 Task: Send an email with the signature Kourtney Adams with the subject Request for feedback on a joint venture proposal and the message I would like to schedule a project status update call. from softage.3@softage.net to softage.6@softage.net with an attached audio file Phone_recording.mp3 and move the email from Sent Items to the folder Procurement
Action: Mouse moved to (91, 151)
Screenshot: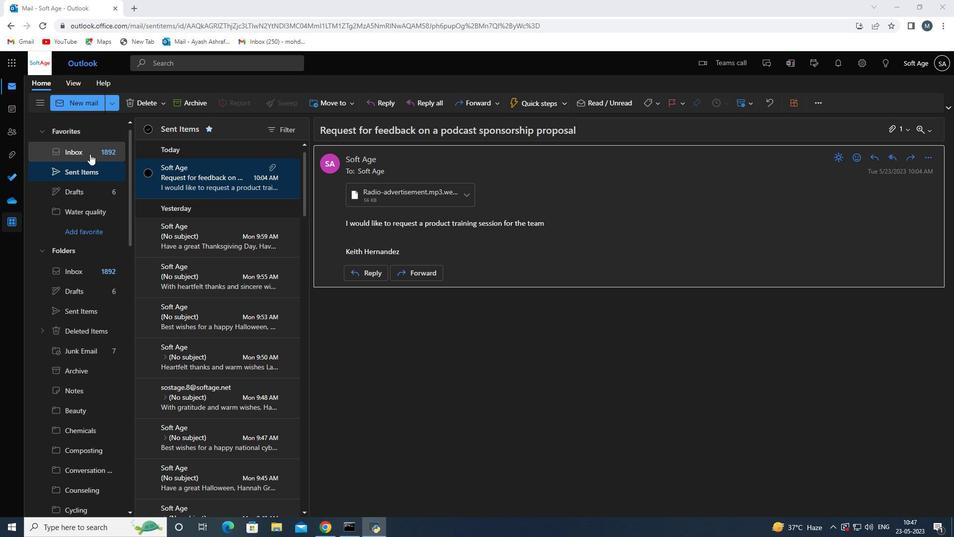 
Action: Mouse pressed left at (91, 151)
Screenshot: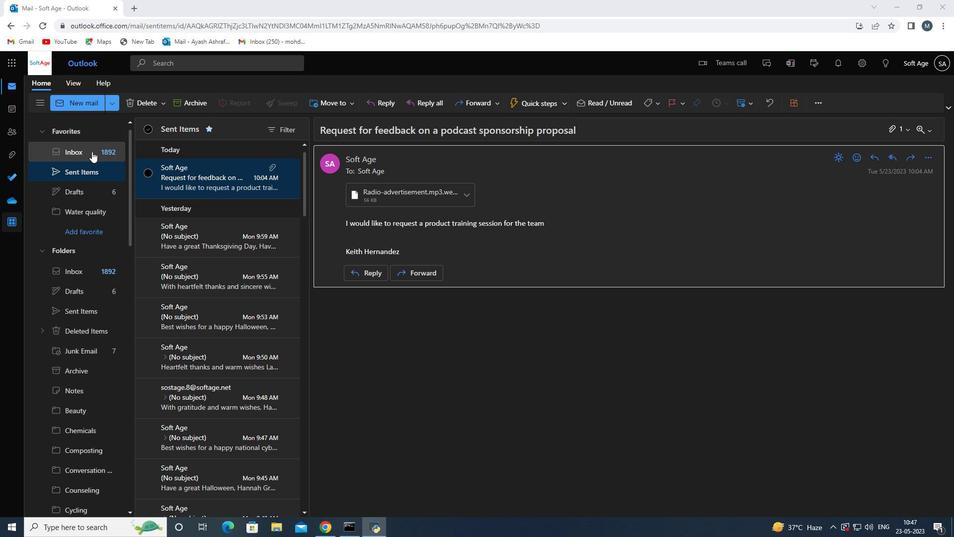 
Action: Mouse moved to (252, 296)
Screenshot: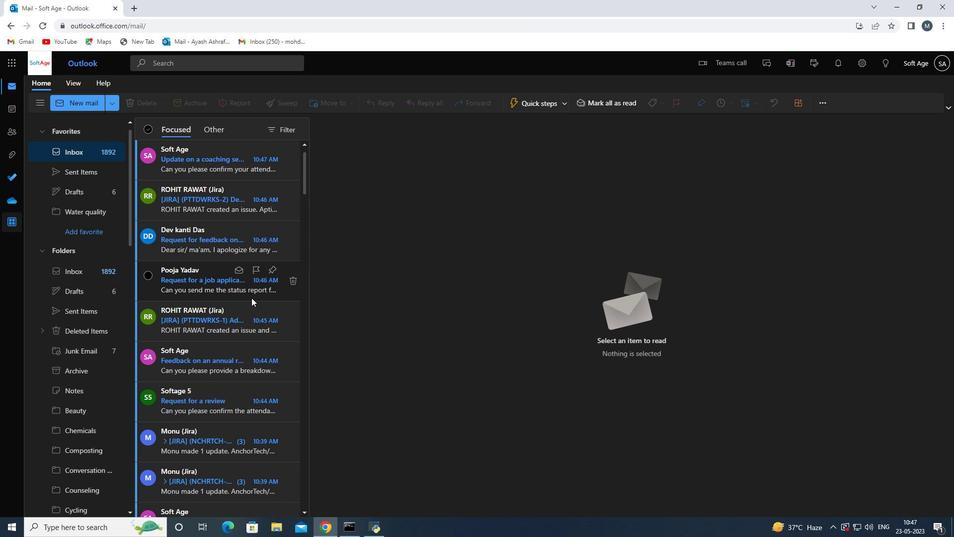 
Action: Mouse scrolled (252, 297) with delta (0, 0)
Screenshot: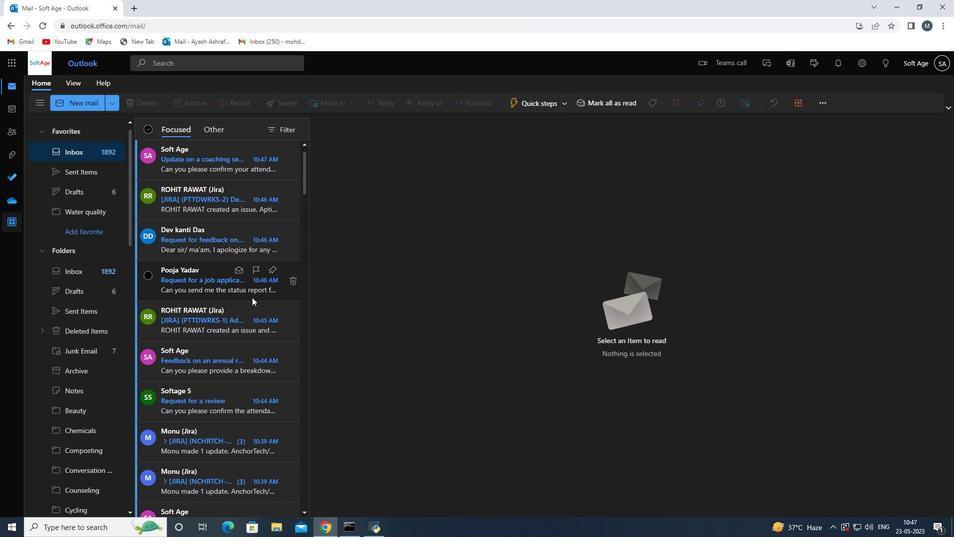 
Action: Mouse scrolled (252, 297) with delta (0, 0)
Screenshot: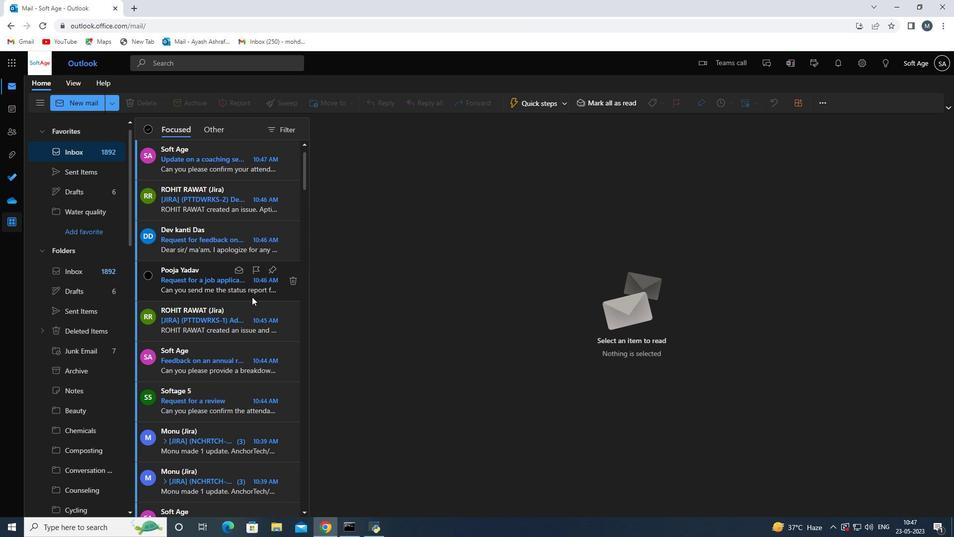 
Action: Mouse scrolled (252, 297) with delta (0, 0)
Screenshot: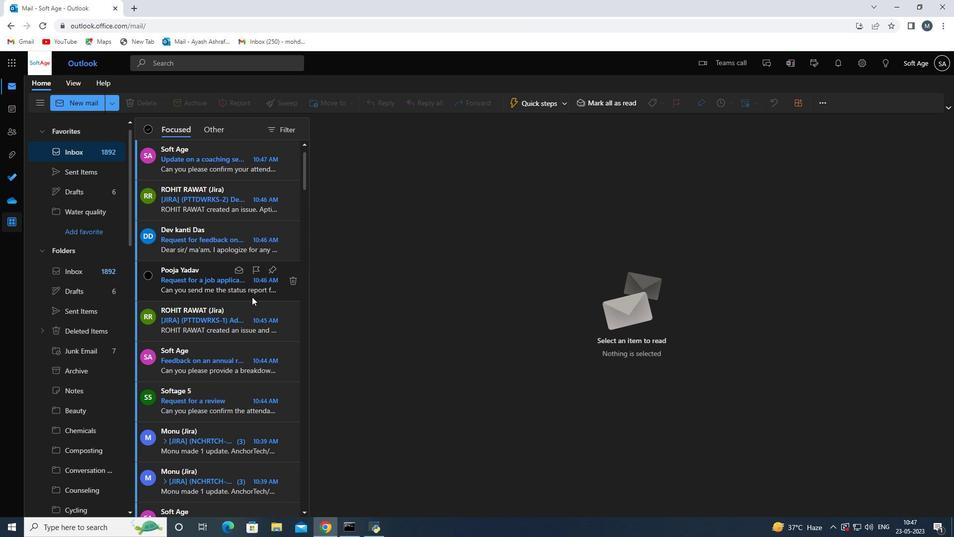 
Action: Mouse scrolled (252, 297) with delta (0, 0)
Screenshot: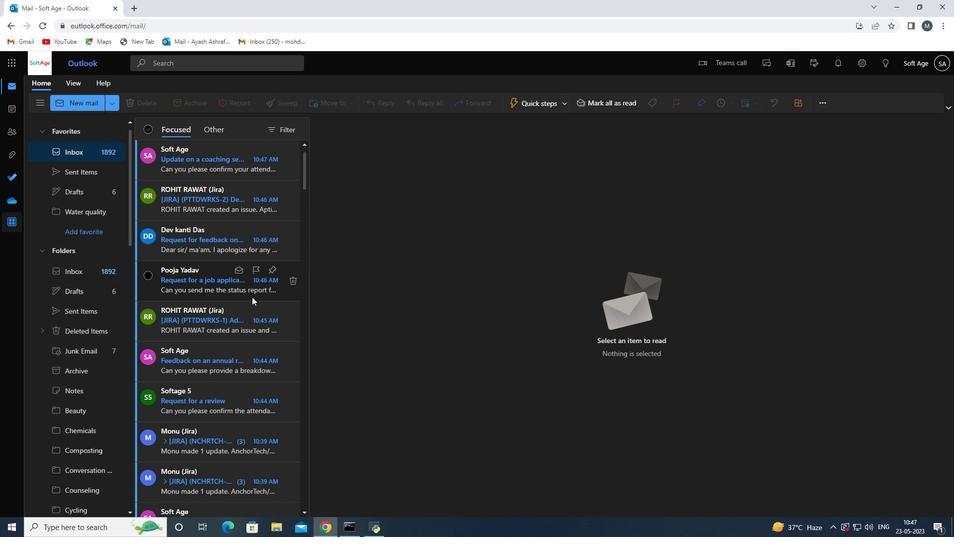 
Action: Mouse moved to (90, 104)
Screenshot: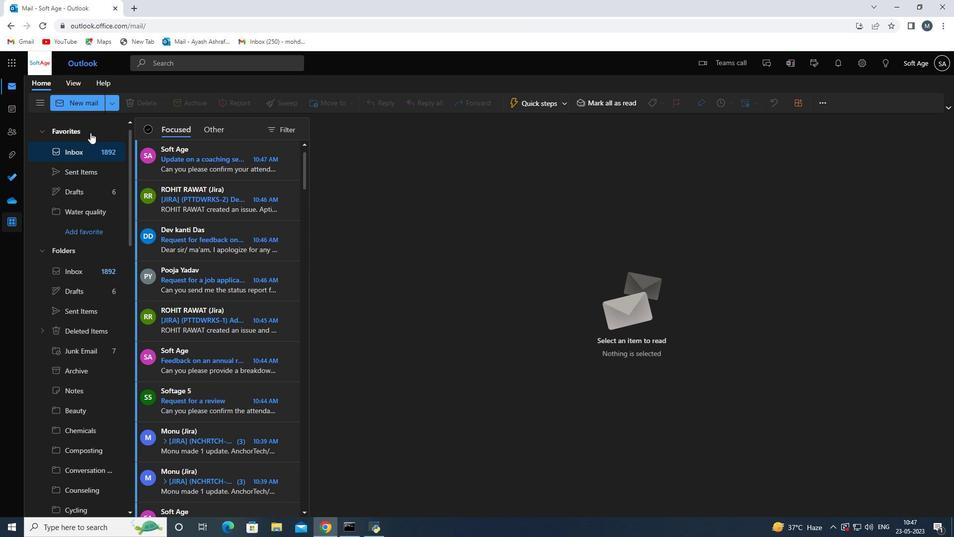 
Action: Mouse pressed left at (90, 104)
Screenshot: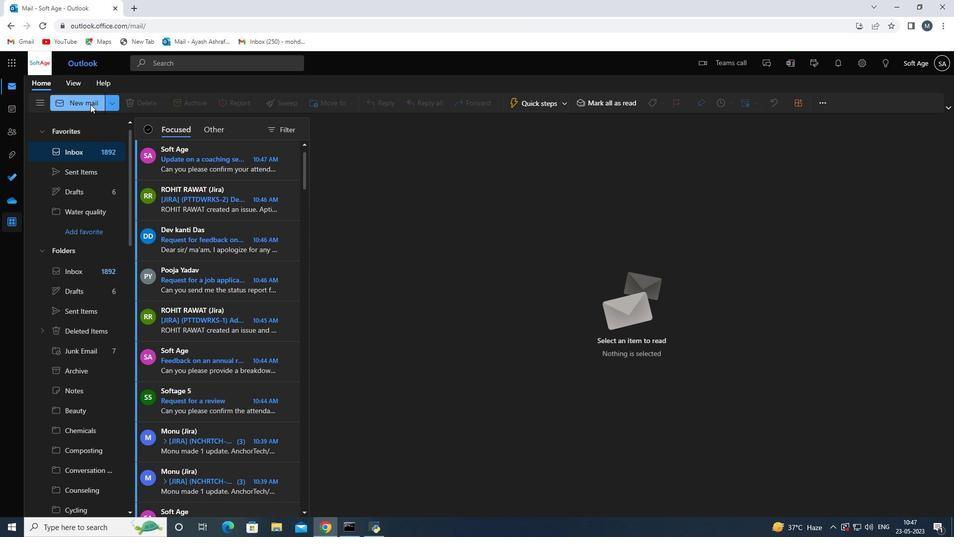 
Action: Mouse moved to (672, 109)
Screenshot: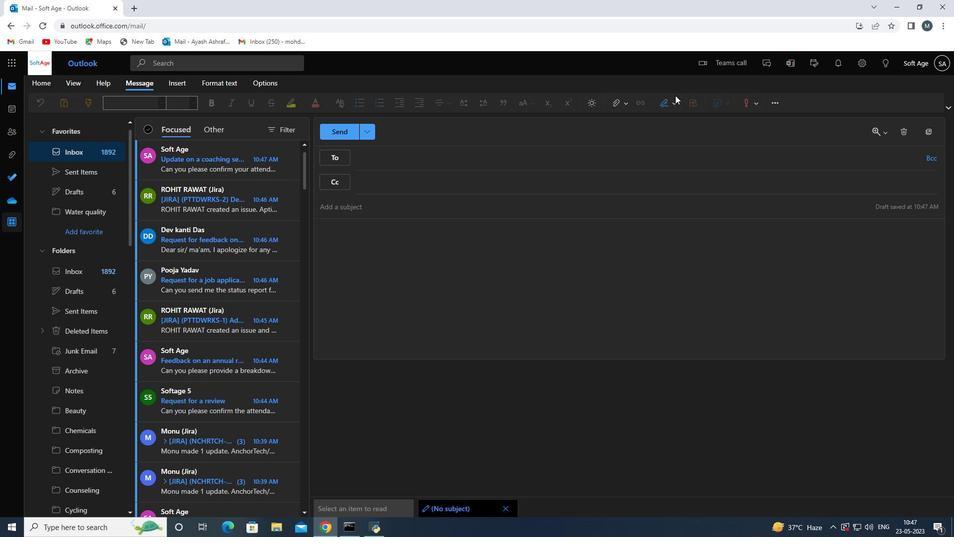 
Action: Mouse pressed left at (672, 109)
Screenshot: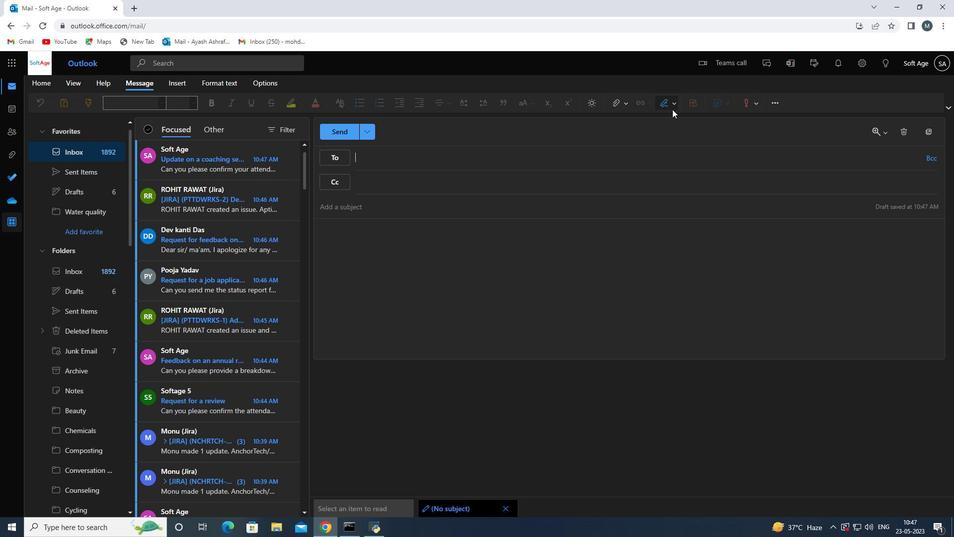 
Action: Mouse moved to (663, 138)
Screenshot: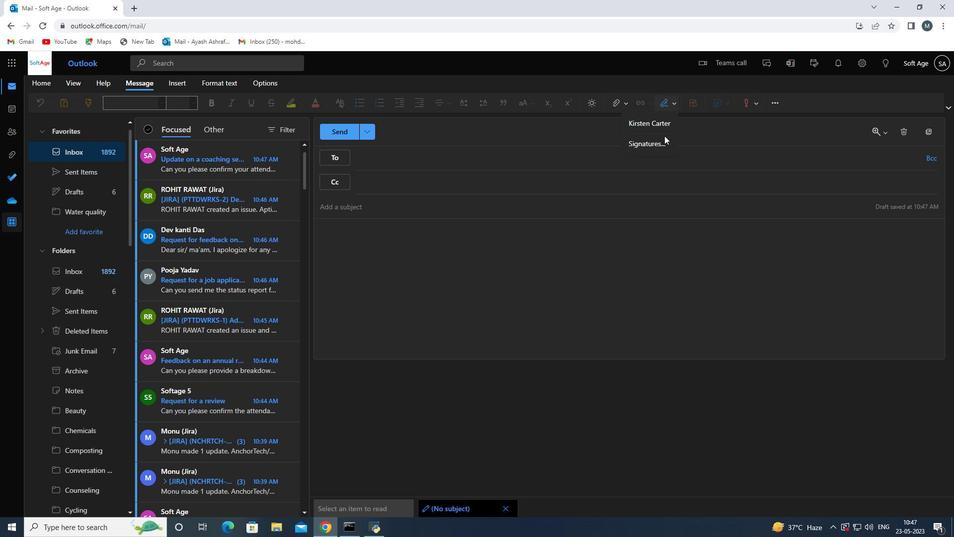 
Action: Mouse pressed left at (663, 138)
Screenshot: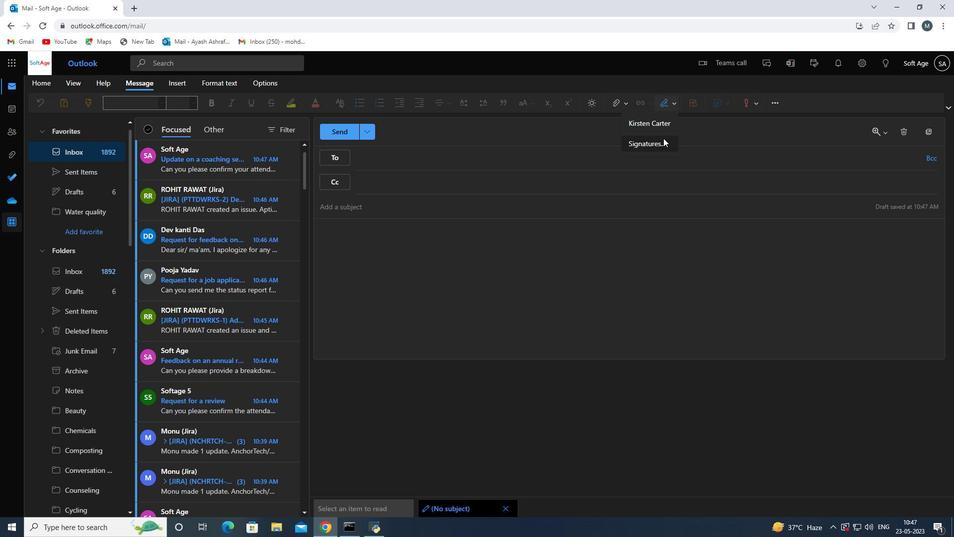 
Action: Mouse moved to (685, 181)
Screenshot: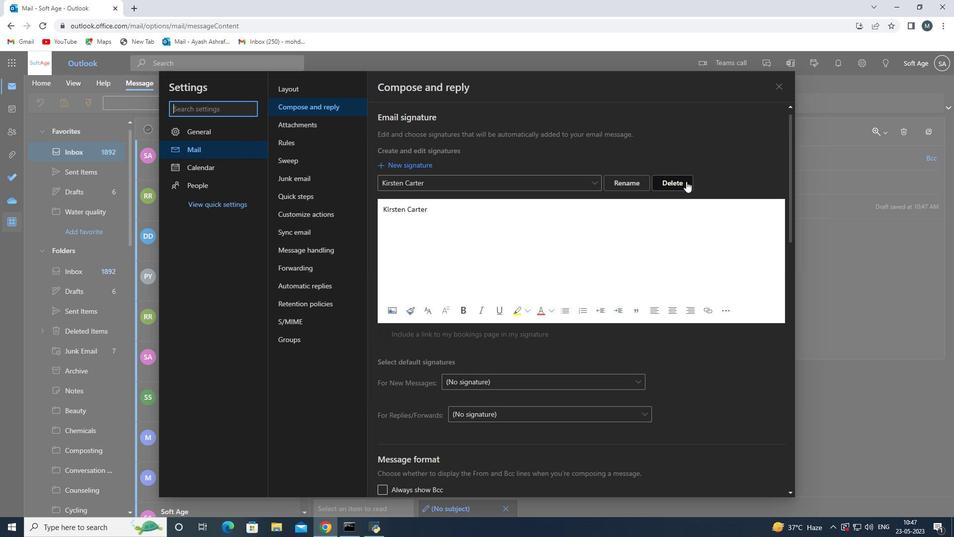 
Action: Mouse pressed left at (685, 181)
Screenshot: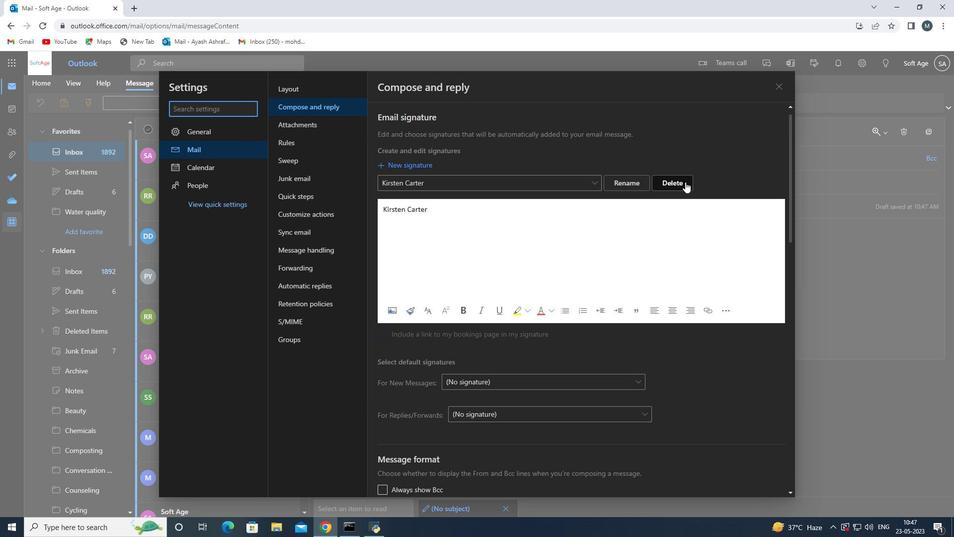 
Action: Mouse moved to (463, 176)
Screenshot: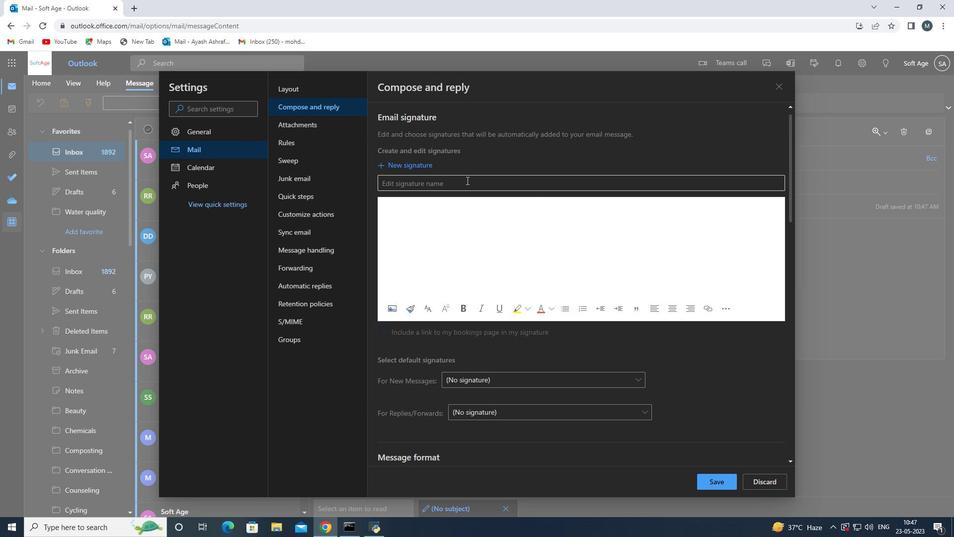 
Action: Mouse pressed left at (463, 176)
Screenshot: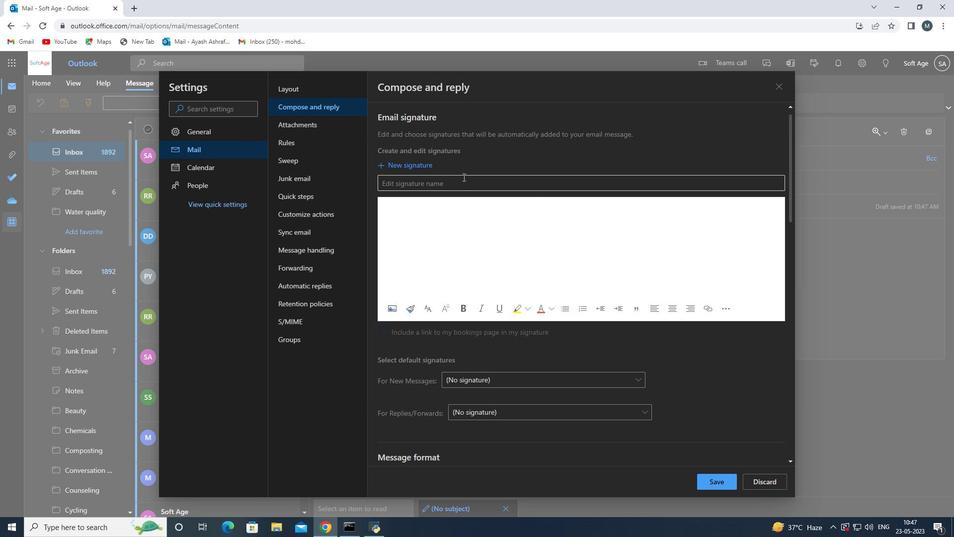 
Action: Key pressed <Key.shift>ko<Key.backspace><Key.backspace><Key.shift><Key.shift><Key.shift><Key.shift><Key.shift><Key.shift><Key.shift><Key.shift><Key.shift><Key.shift><Key.shift><Key.shift><Key.shift><Key.shift><Key.shift><Key.shift><Key.shift><Key.shift><Key.shift>Kourtney<Key.space><Key.shift>ad<Key.backspace><Key.backspace><Key.shift>Adams<Key.space>
Screenshot: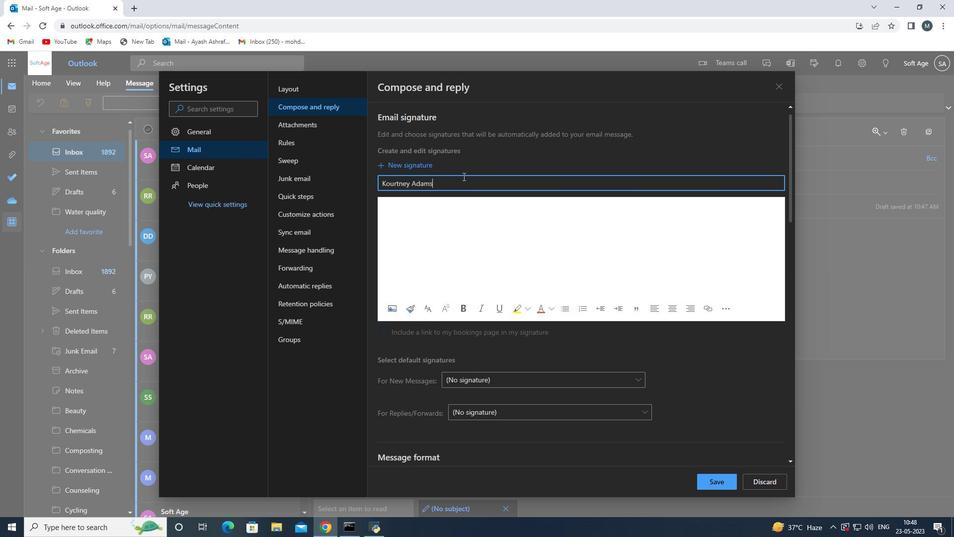 
Action: Mouse scrolled (463, 177) with delta (0, 0)
Screenshot: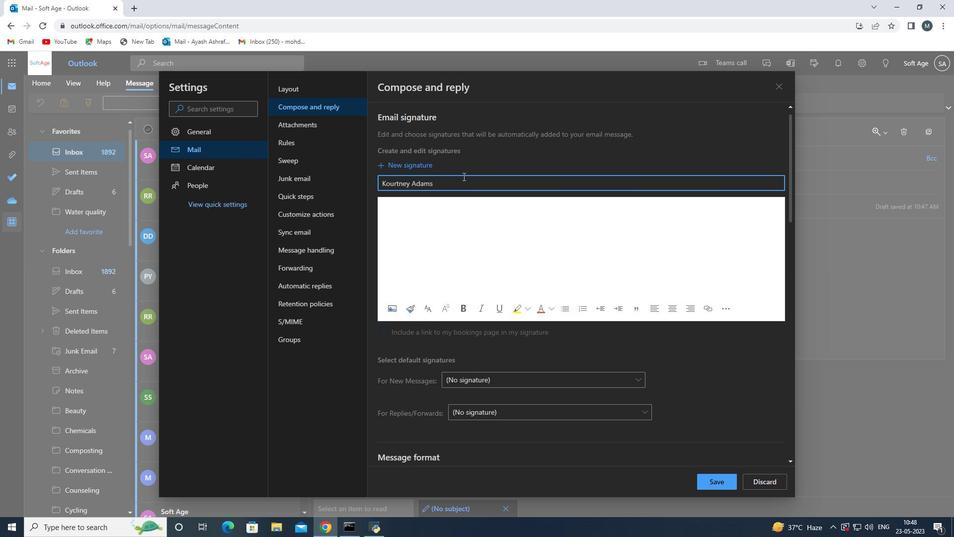 
Action: Mouse moved to (429, 220)
Screenshot: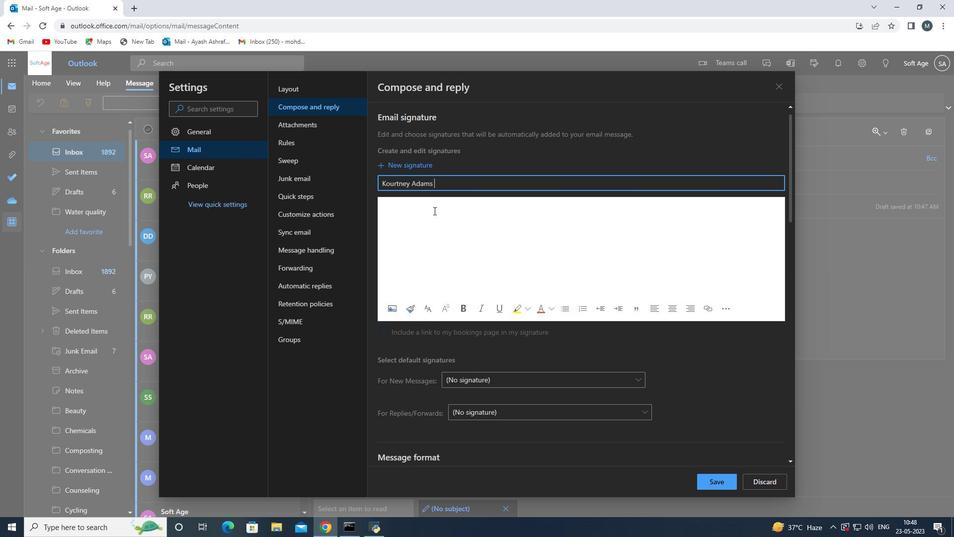 
Action: Mouse pressed left at (429, 220)
Screenshot: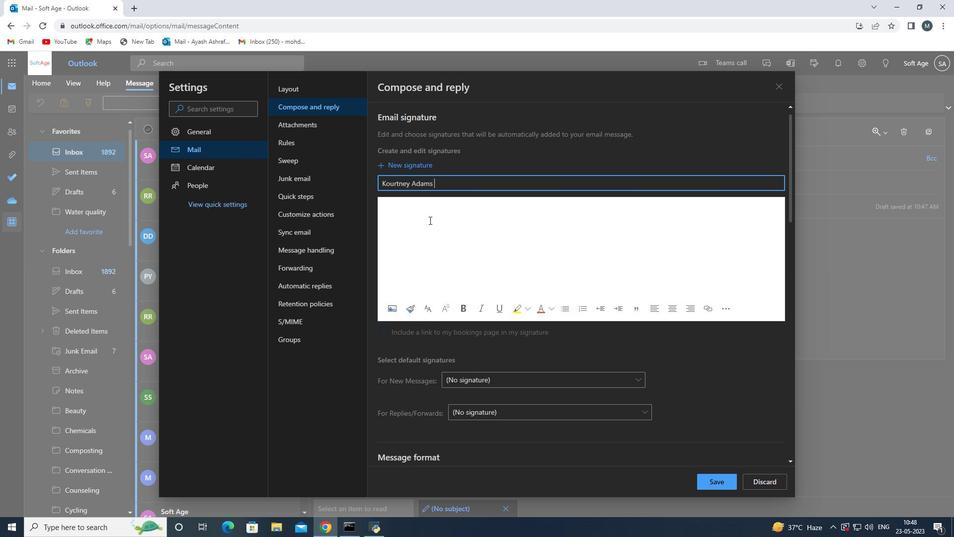 
Action: Key pressed <Key.shift>Kourtney<Key.space><Key.shift>Adams<Key.space>
Screenshot: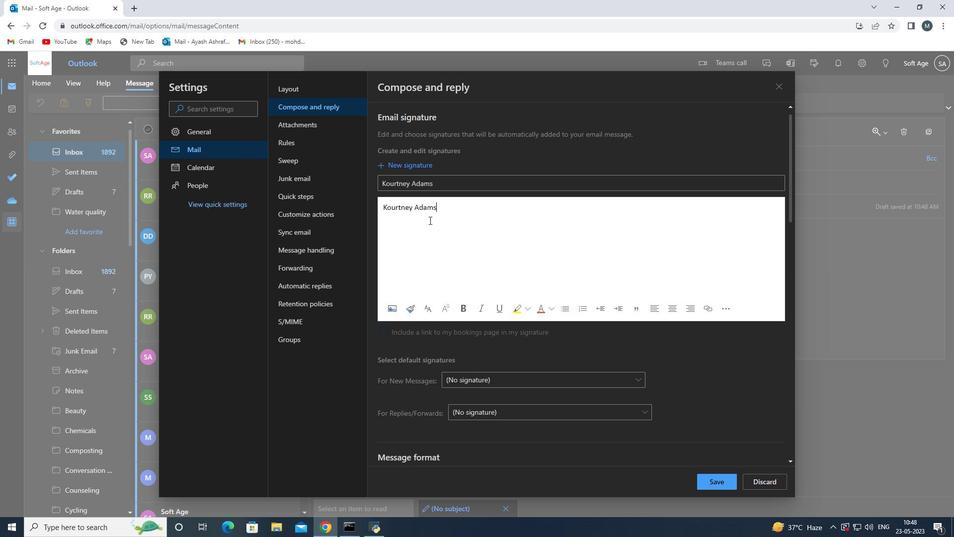 
Action: Mouse moved to (716, 479)
Screenshot: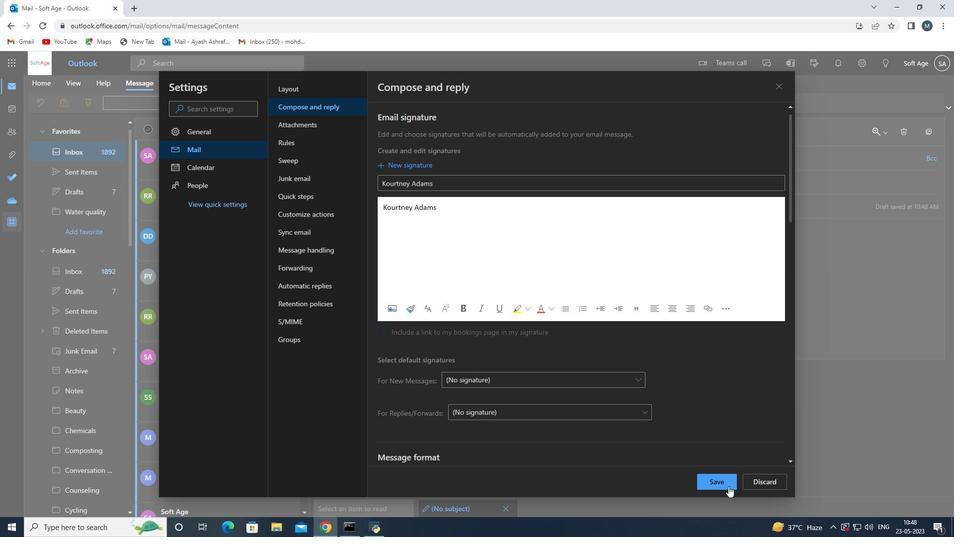 
Action: Mouse pressed left at (716, 479)
Screenshot: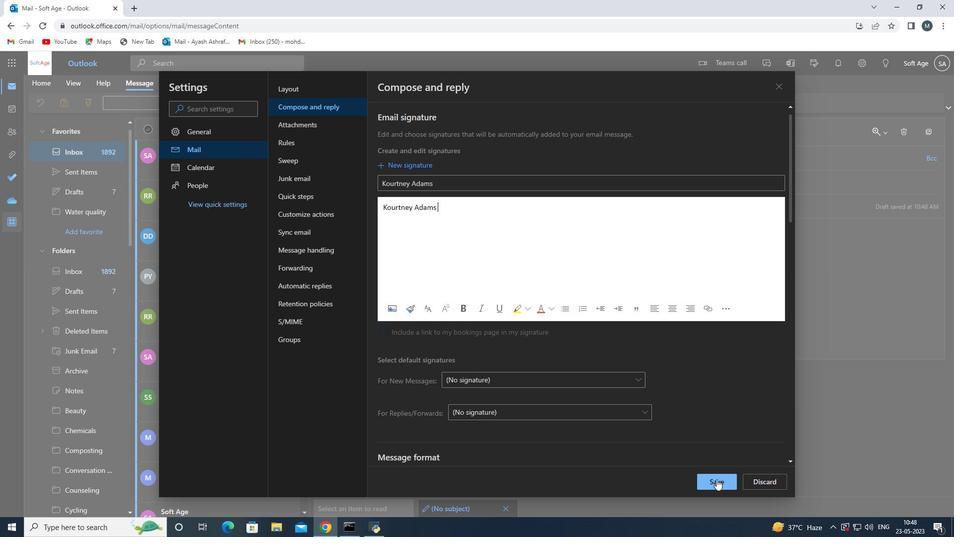
Action: Mouse moved to (778, 88)
Screenshot: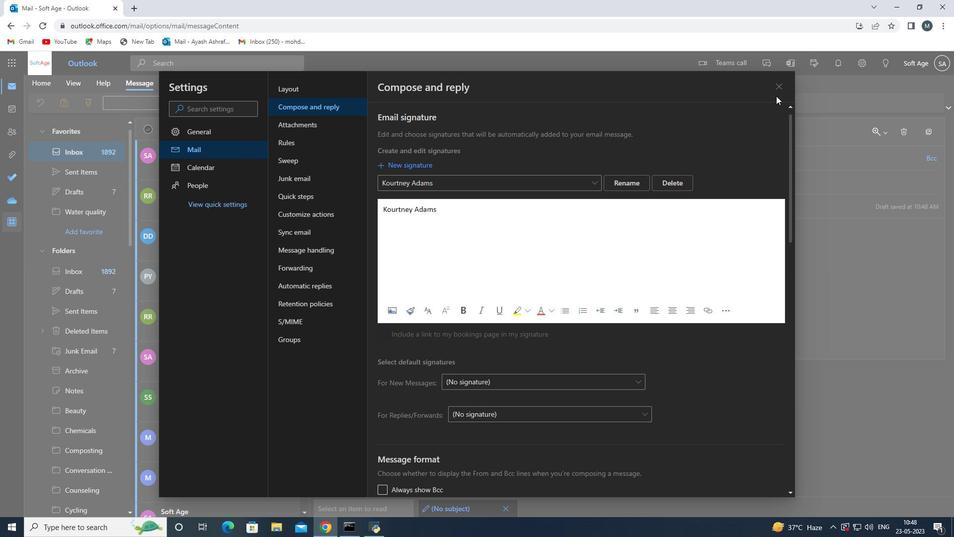 
Action: Mouse pressed left at (778, 88)
Screenshot: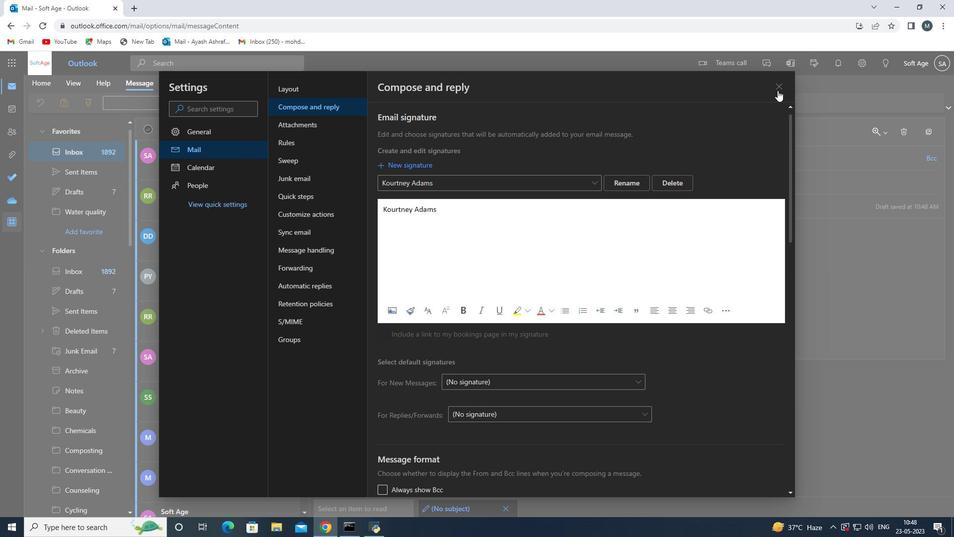 
Action: Mouse moved to (406, 210)
Screenshot: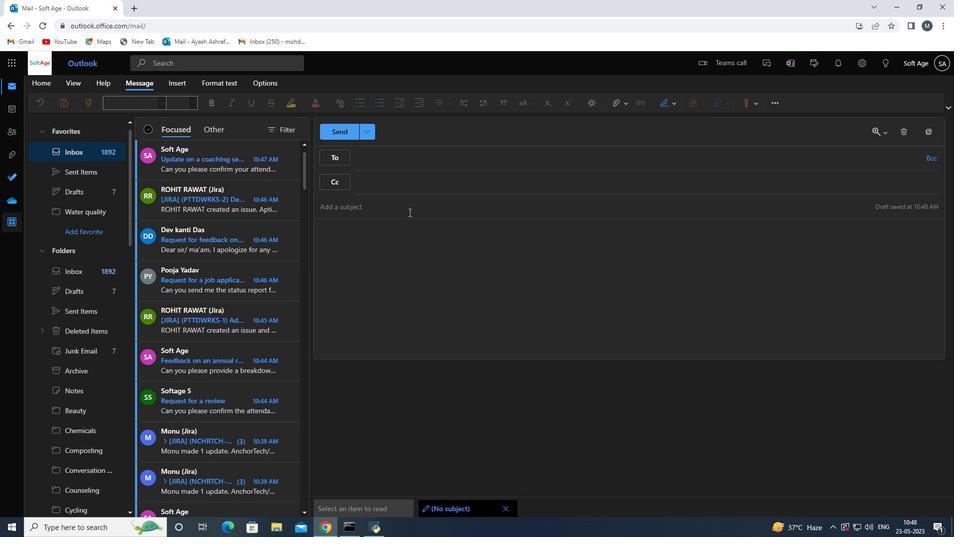 
Action: Mouse pressed left at (406, 210)
Screenshot: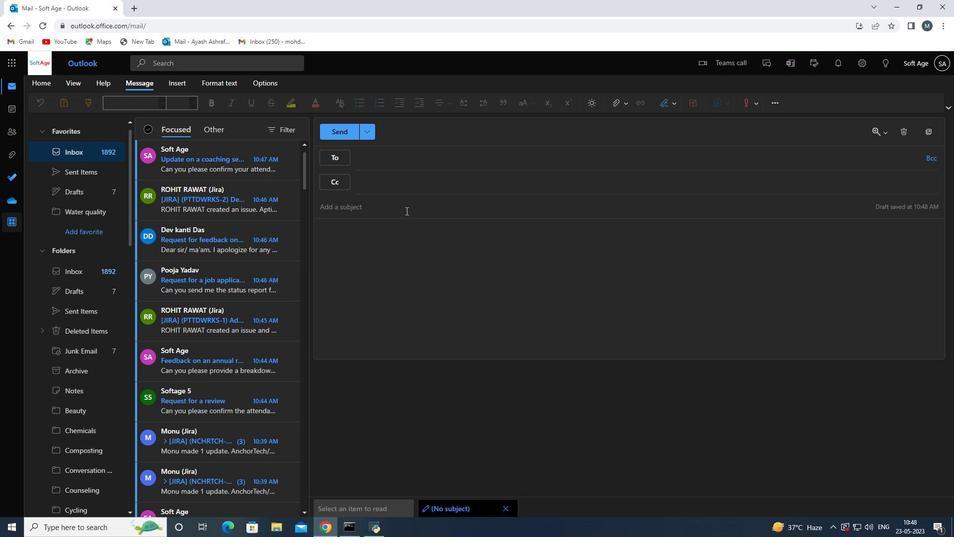 
Action: Key pressed <Key.shift>Request<Key.space>for<Key.space>feedback<Key.space>on<Key.space>a<Key.space>joint<Key.space>venture<Key.space>proposal<Key.space>a<Key.backspace>
Screenshot: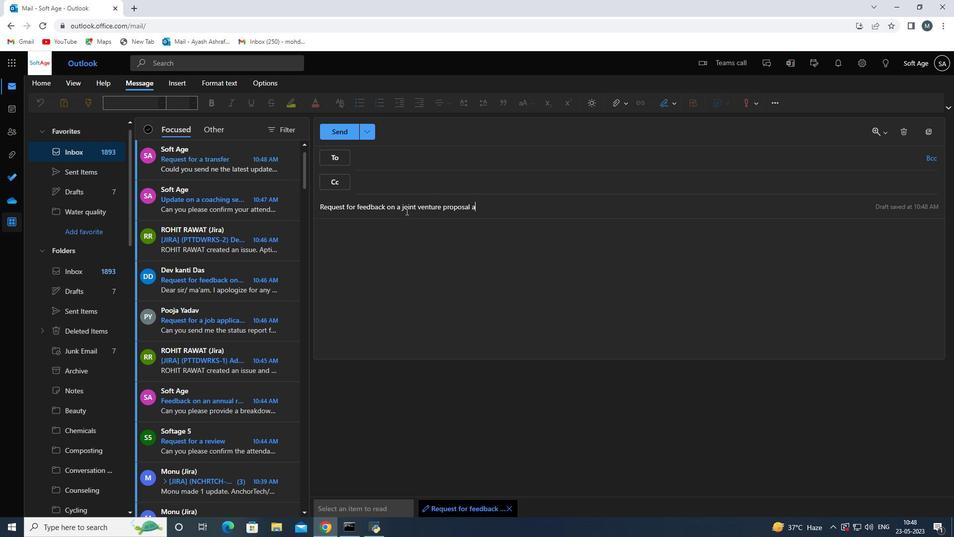 
Action: Mouse moved to (370, 245)
Screenshot: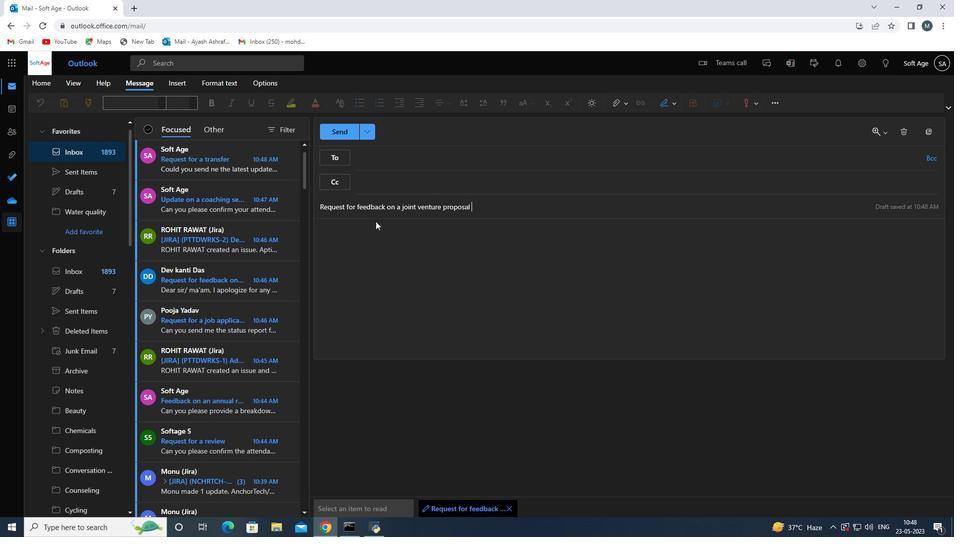 
Action: Mouse pressed left at (370, 245)
Screenshot: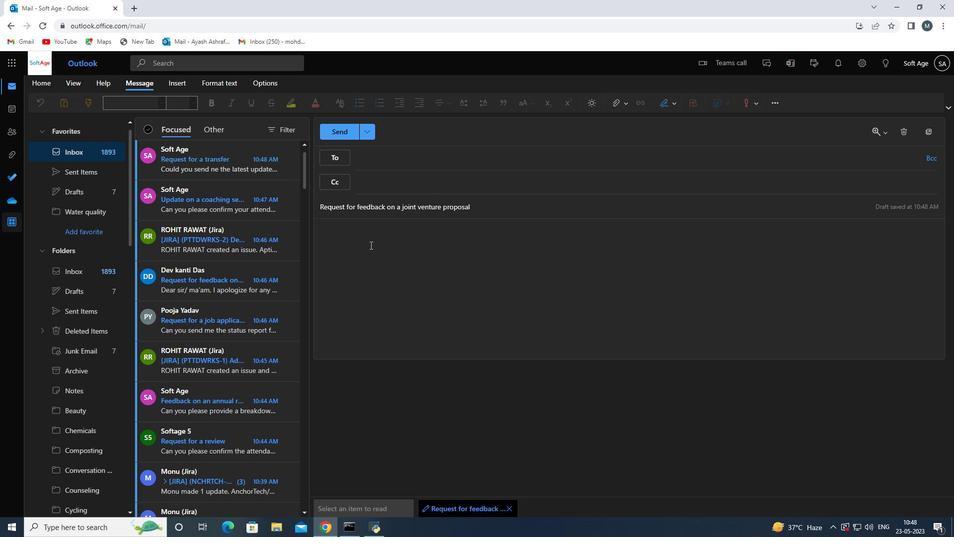 
Action: Key pressed <Key.shift>I<Key.space>would<Key.space>like<Key.space>to<Key.space>schedi<Key.backspace>ule<Key.space>a<Key.space>project<Key.space>status<Key.space>update<Key.space>call<Key.space>
Screenshot: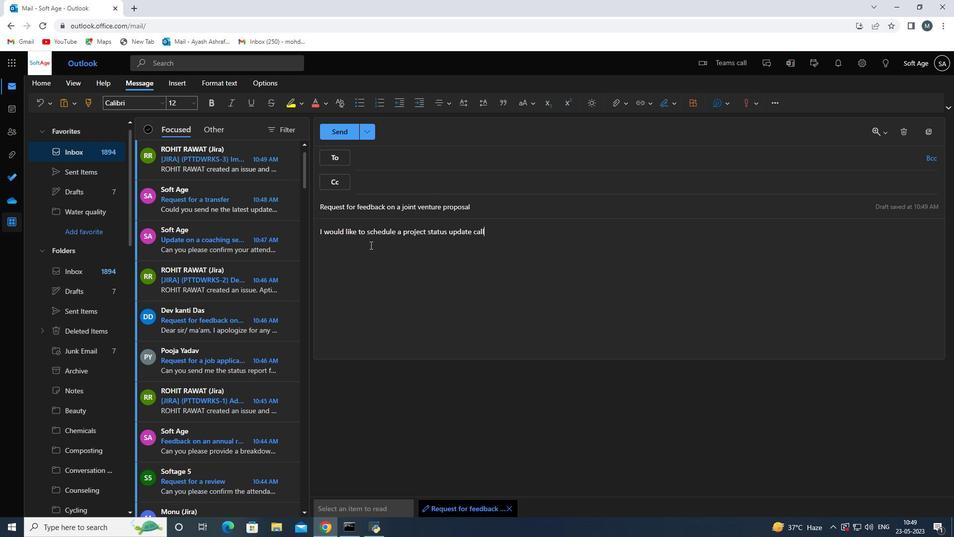 
Action: Mouse moved to (679, 103)
Screenshot: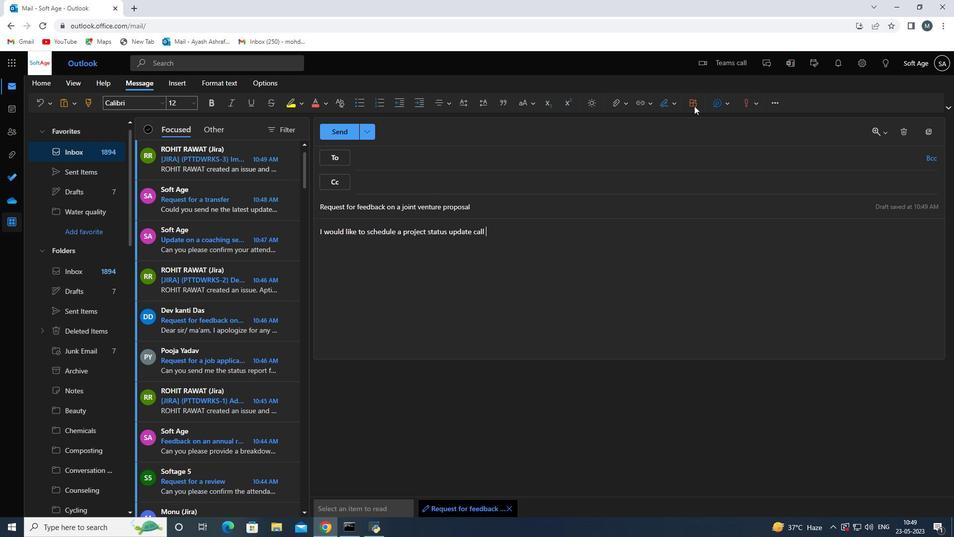 
Action: Mouse pressed left at (679, 103)
Screenshot: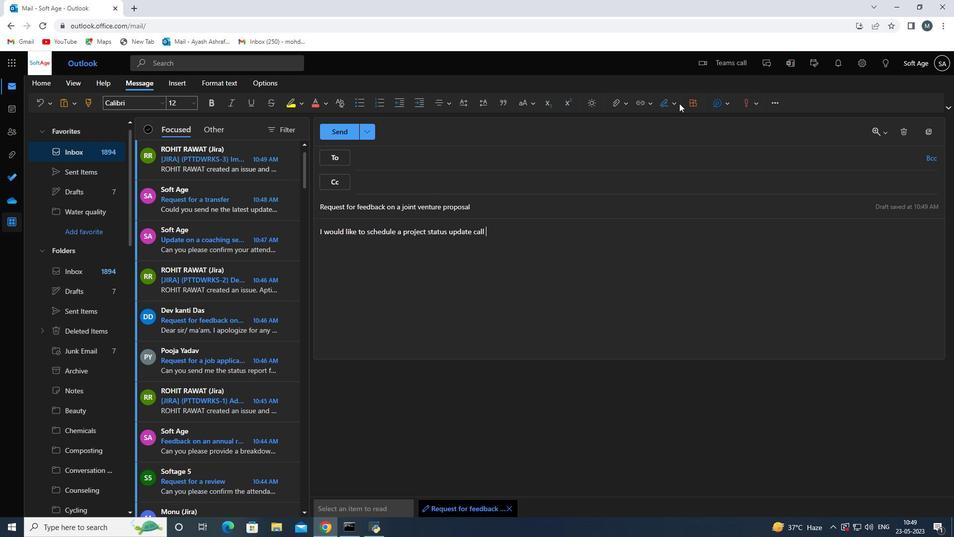 
Action: Mouse moved to (673, 104)
Screenshot: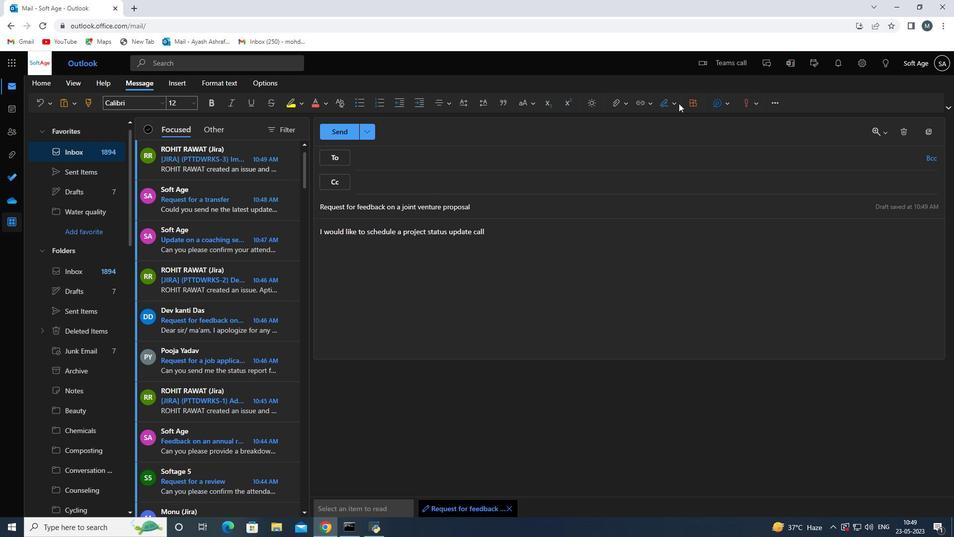 
Action: Mouse pressed left at (673, 104)
Screenshot: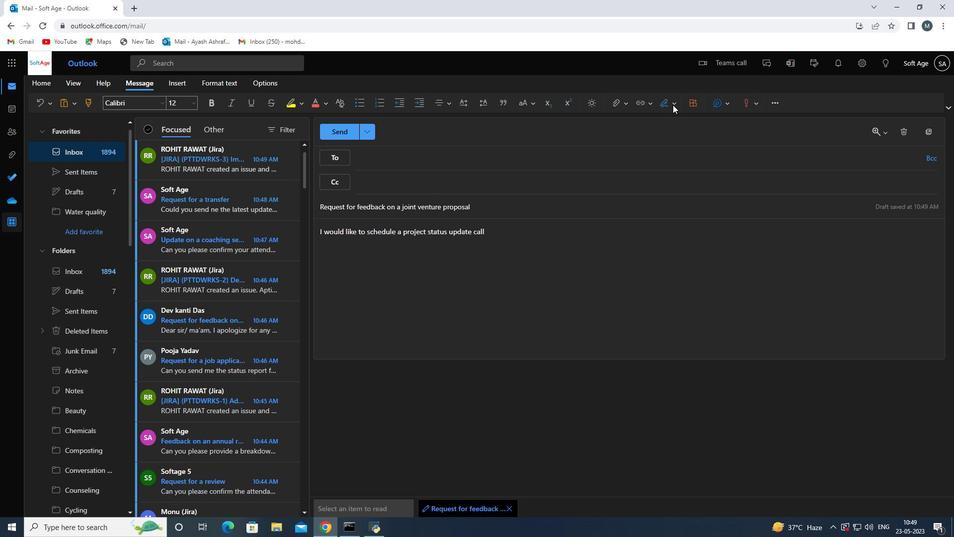 
Action: Mouse moved to (654, 125)
Screenshot: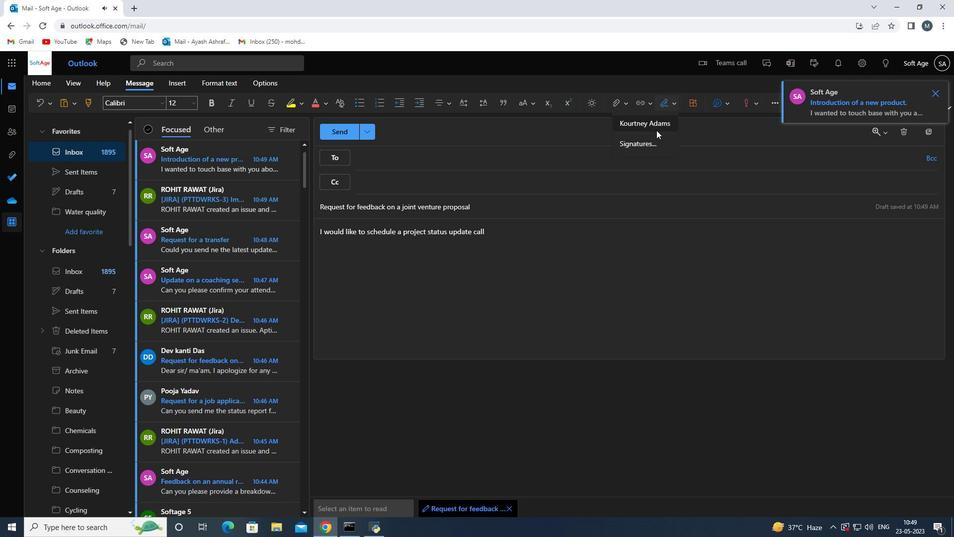
Action: Mouse pressed left at (654, 125)
Screenshot: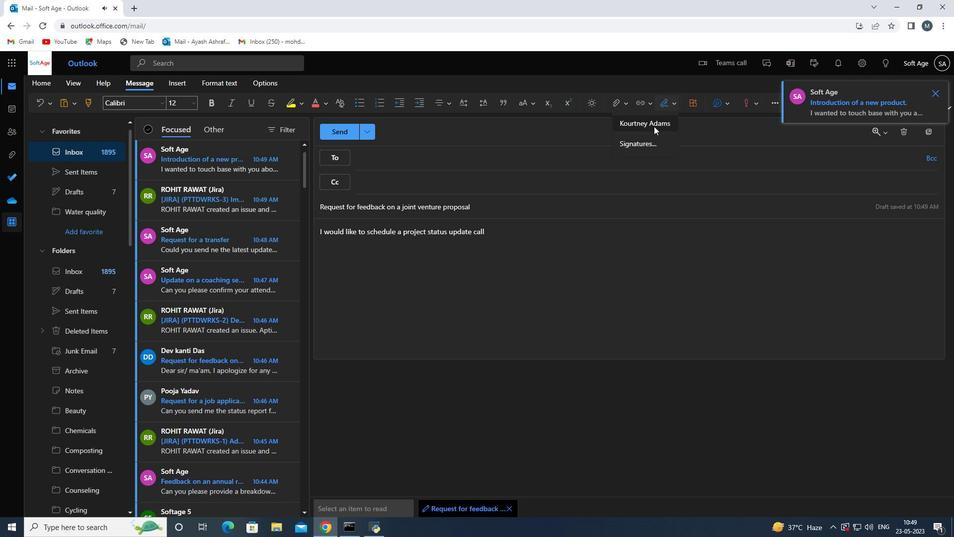 
Action: Mouse moved to (415, 162)
Screenshot: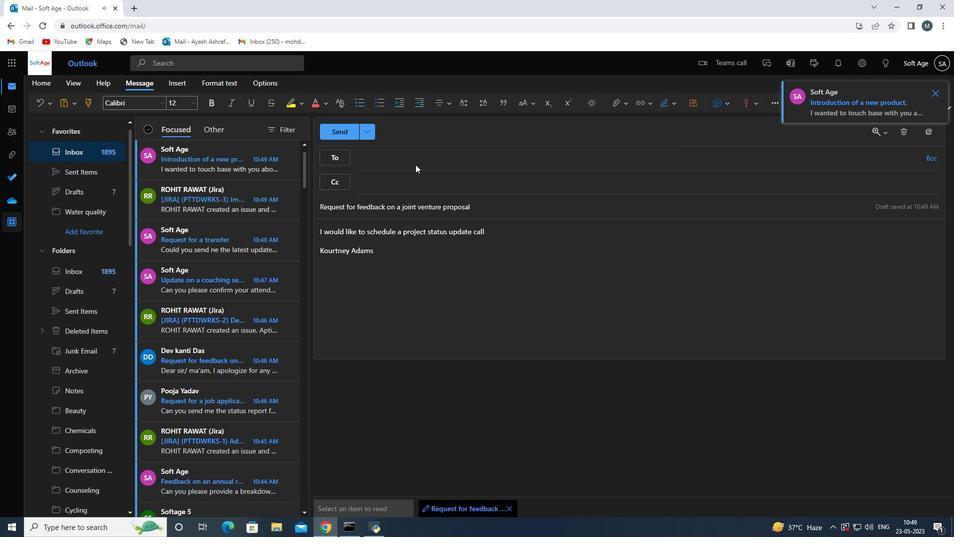 
Action: Mouse pressed left at (415, 162)
Screenshot: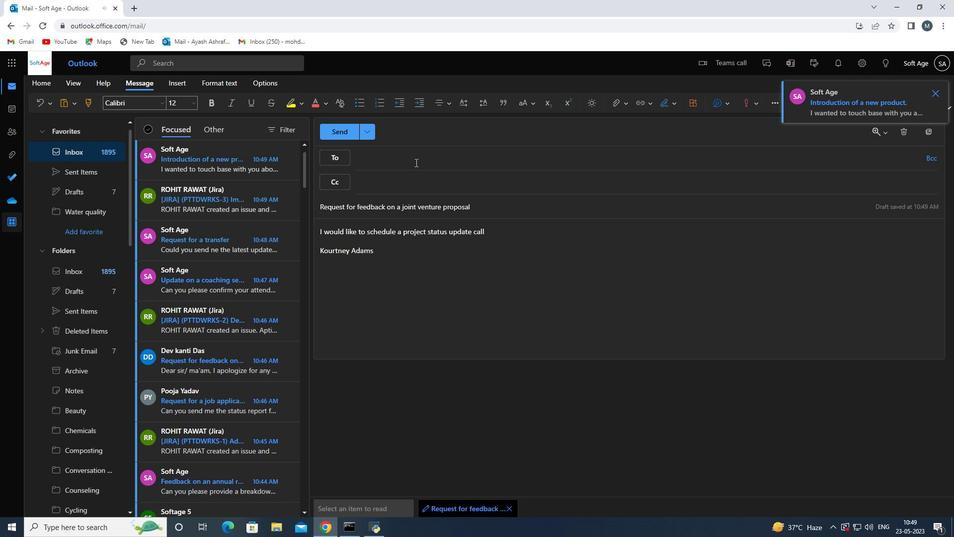 
Action: Key pressed sofgt<Key.backspace><Key.backspace>tage.6<Key.shift>2softage.net
Screenshot: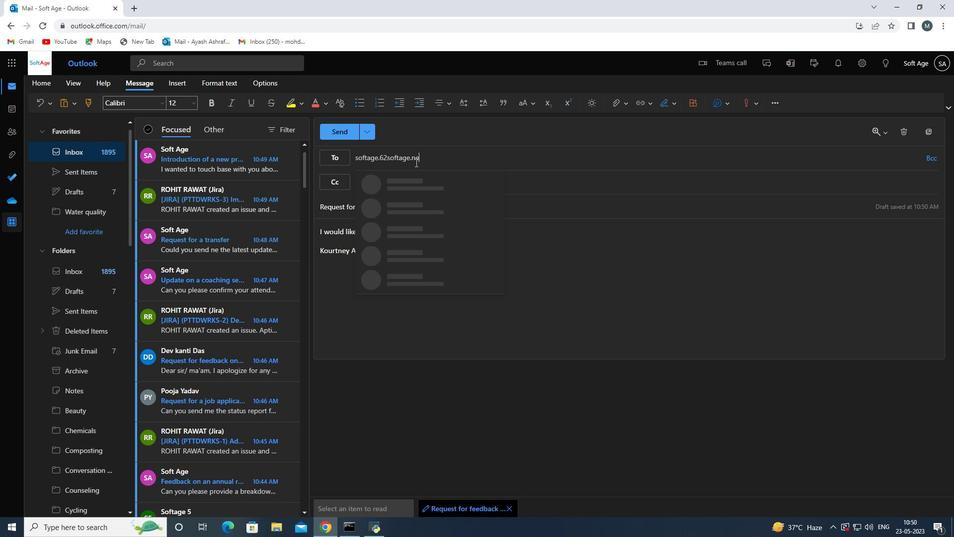 
Action: Mouse moved to (385, 159)
Screenshot: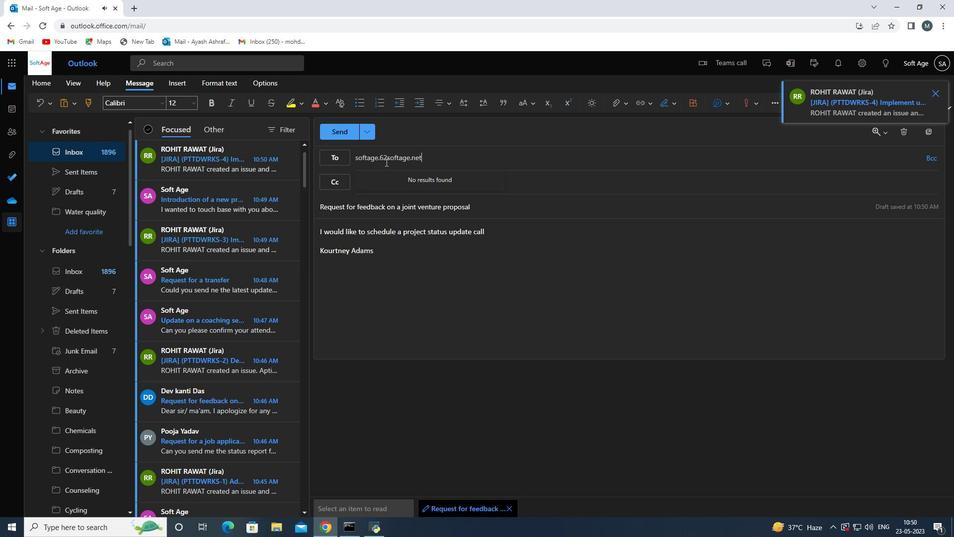 
Action: Mouse pressed left at (385, 159)
Screenshot: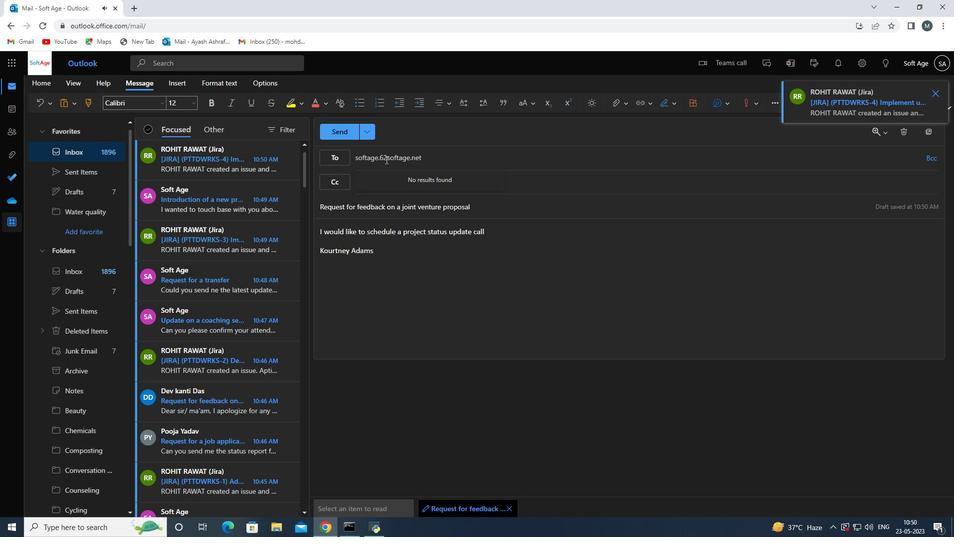 
Action: Mouse moved to (386, 161)
Screenshot: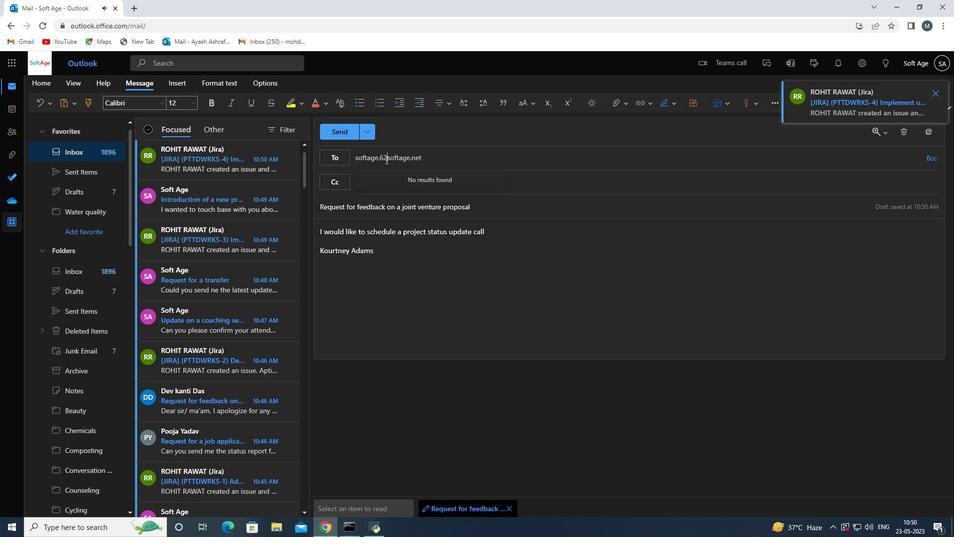 
Action: Key pressed <Key.backspace><Key.shift>@
Screenshot: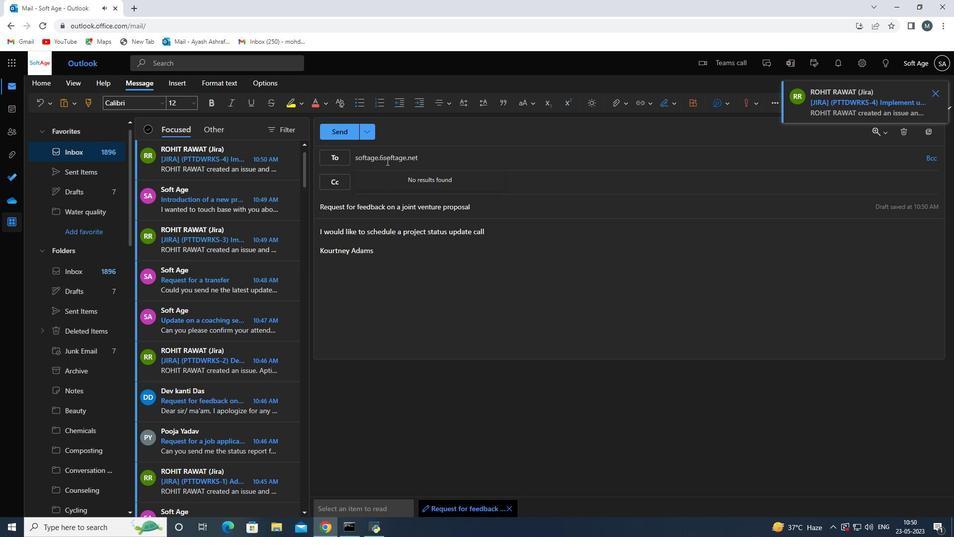 
Action: Mouse moved to (402, 180)
Screenshot: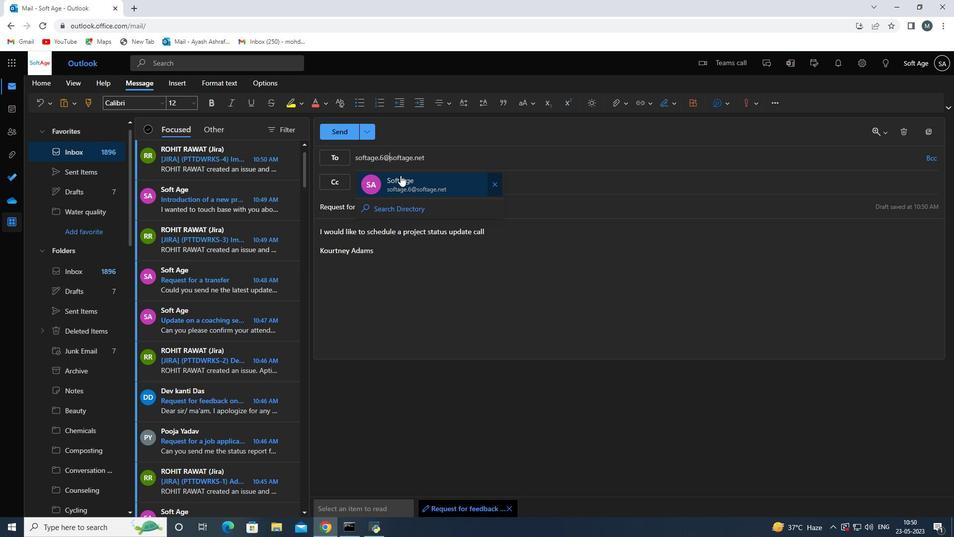 
Action: Mouse pressed left at (402, 180)
Screenshot: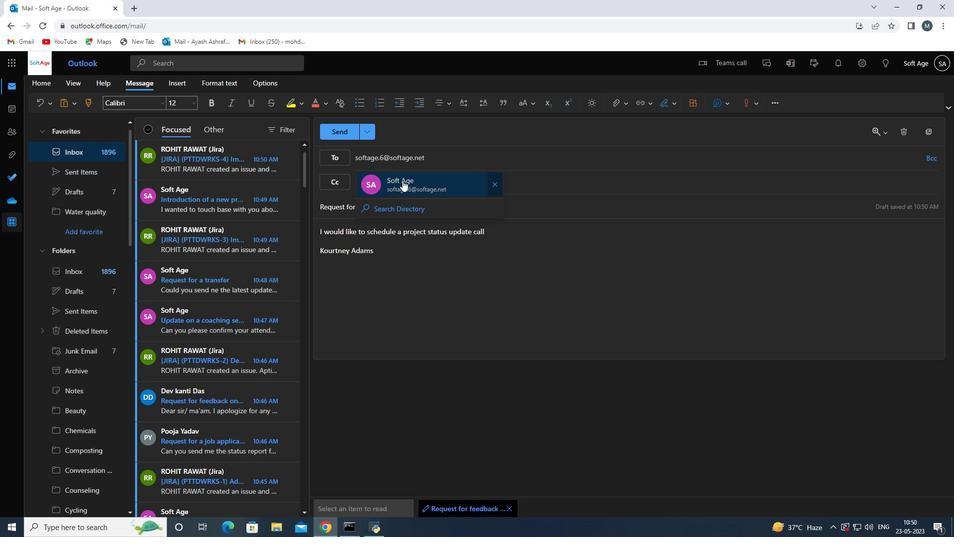 
Action: Mouse moved to (625, 105)
Screenshot: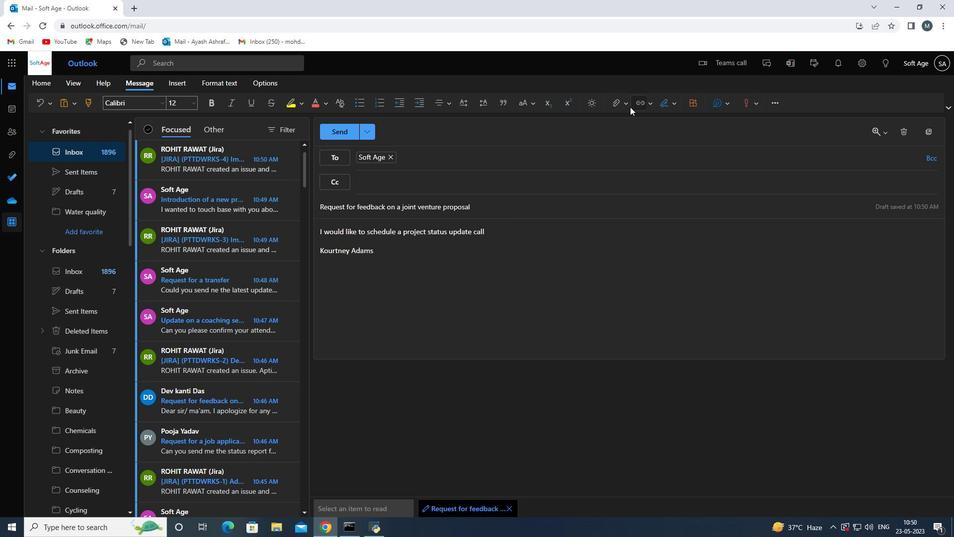 
Action: Mouse pressed left at (625, 105)
Screenshot: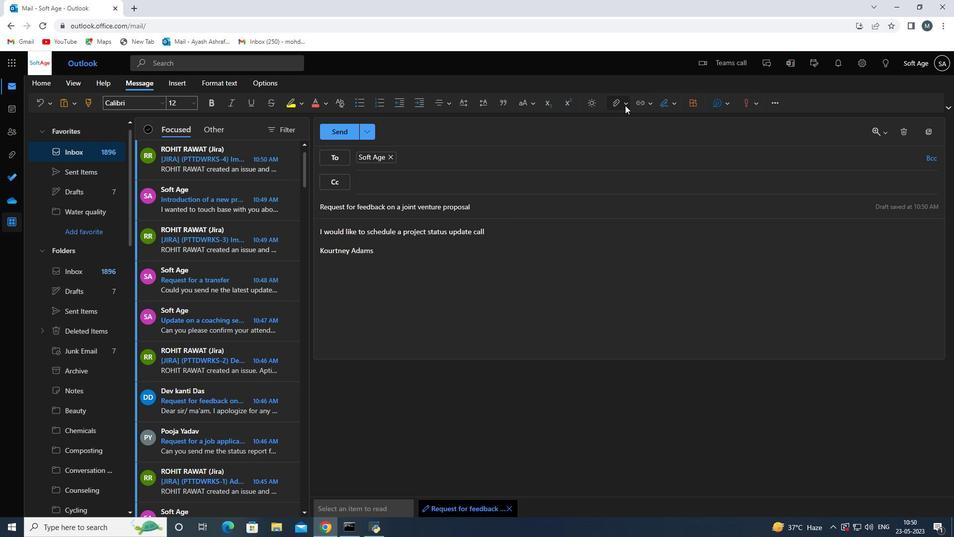 
Action: Mouse moved to (617, 120)
Screenshot: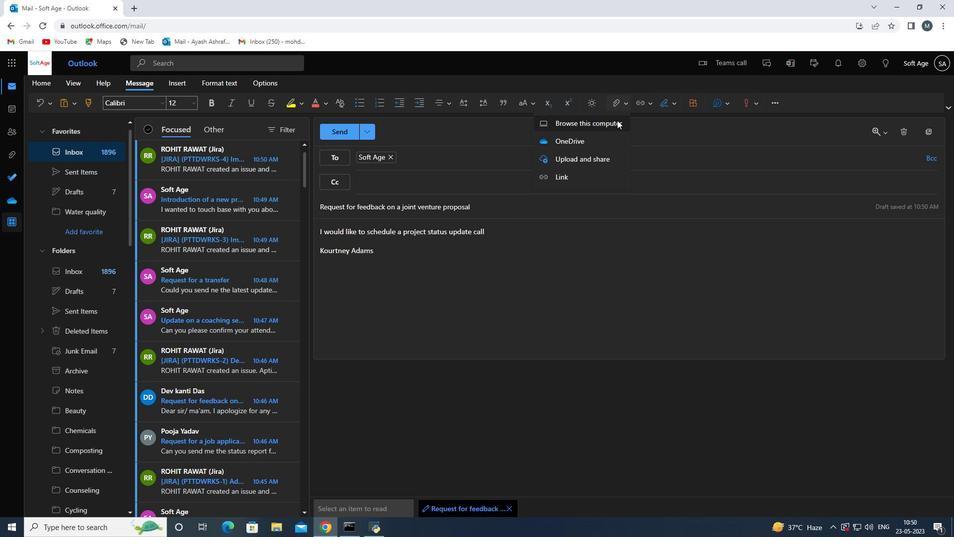 
Action: Mouse pressed left at (617, 120)
Screenshot: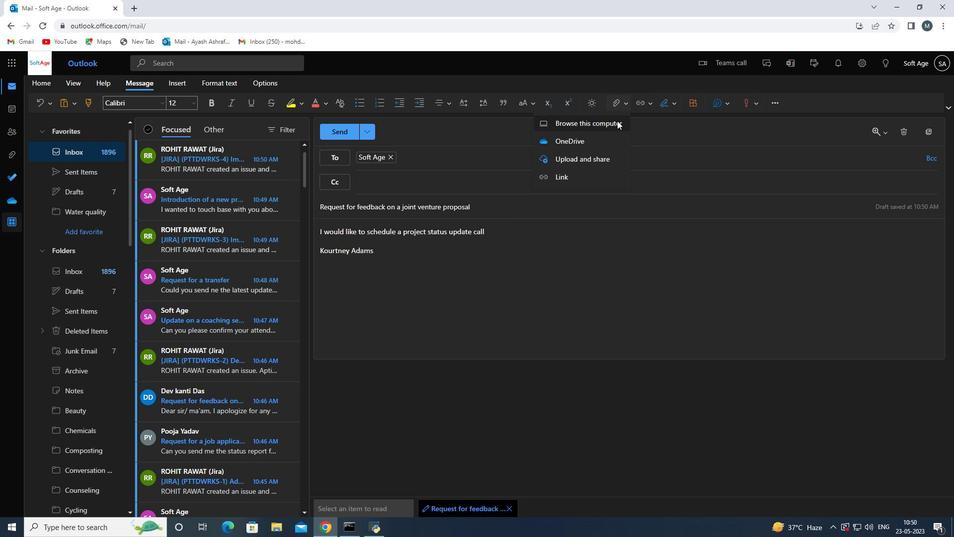 
Action: Mouse moved to (204, 94)
Screenshot: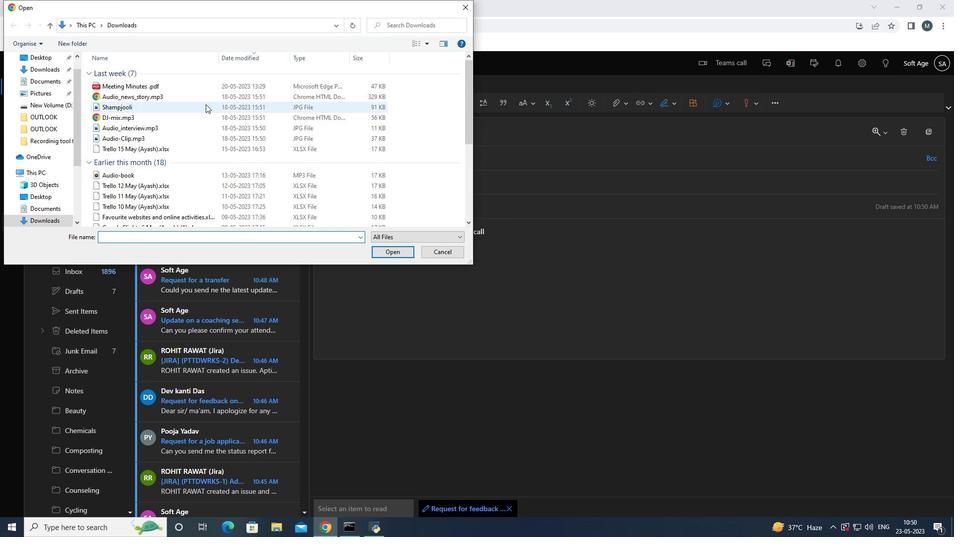 
Action: Mouse pressed left at (204, 94)
Screenshot: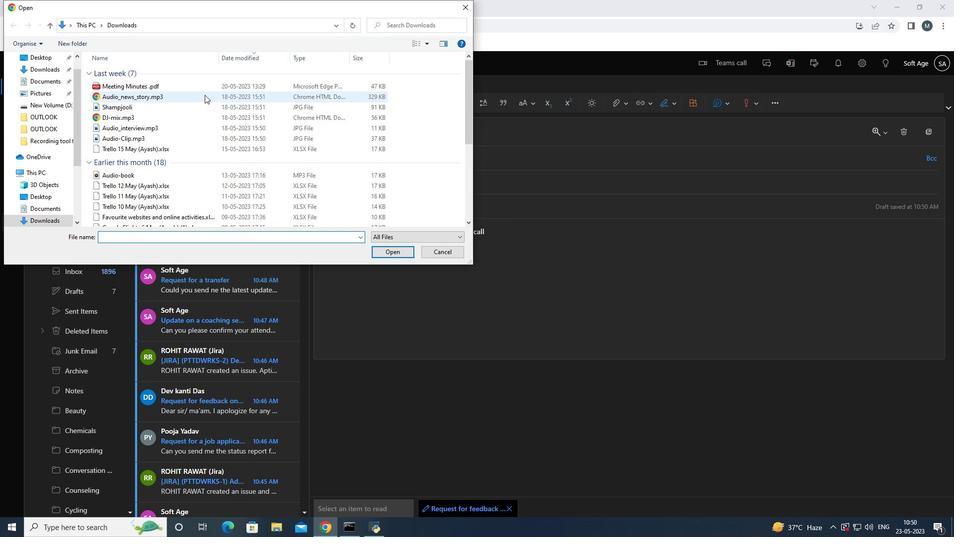 
Action: Mouse pressed right at (204, 94)
Screenshot: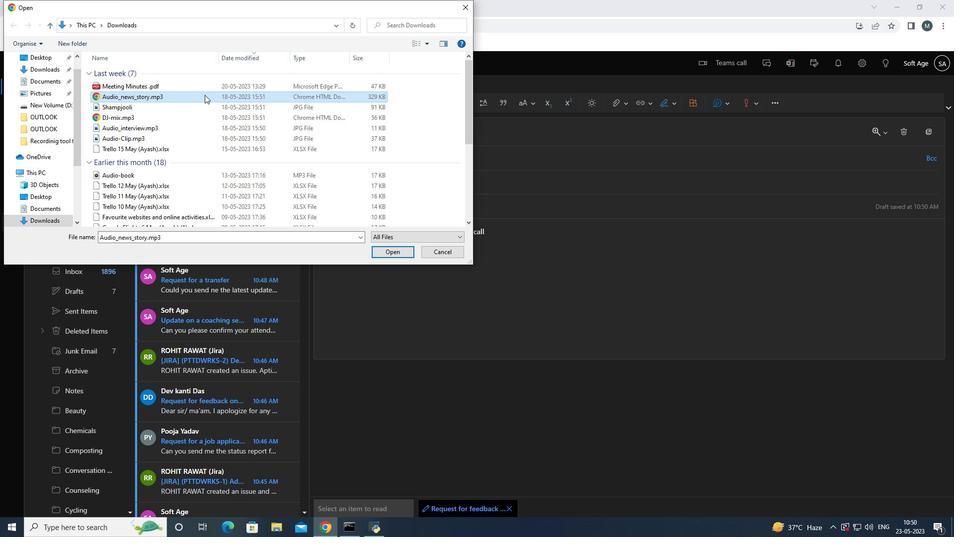 
Action: Mouse moved to (238, 297)
Screenshot: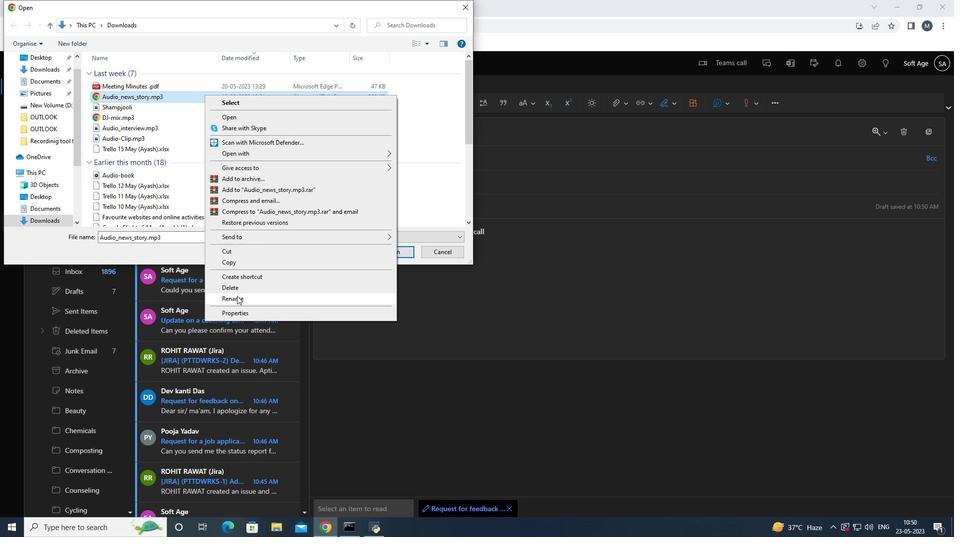 
Action: Mouse pressed left at (238, 297)
Screenshot: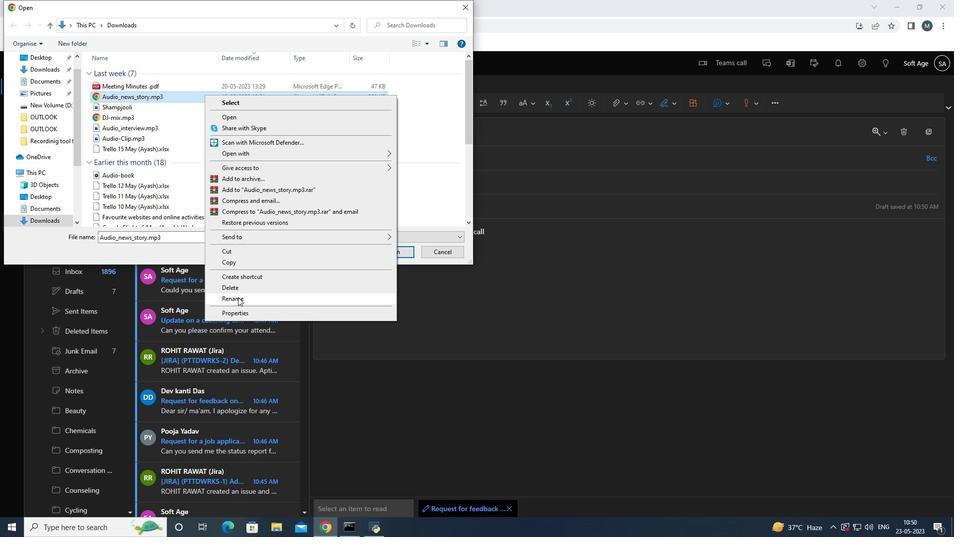 
Action: Key pressed recording
Screenshot: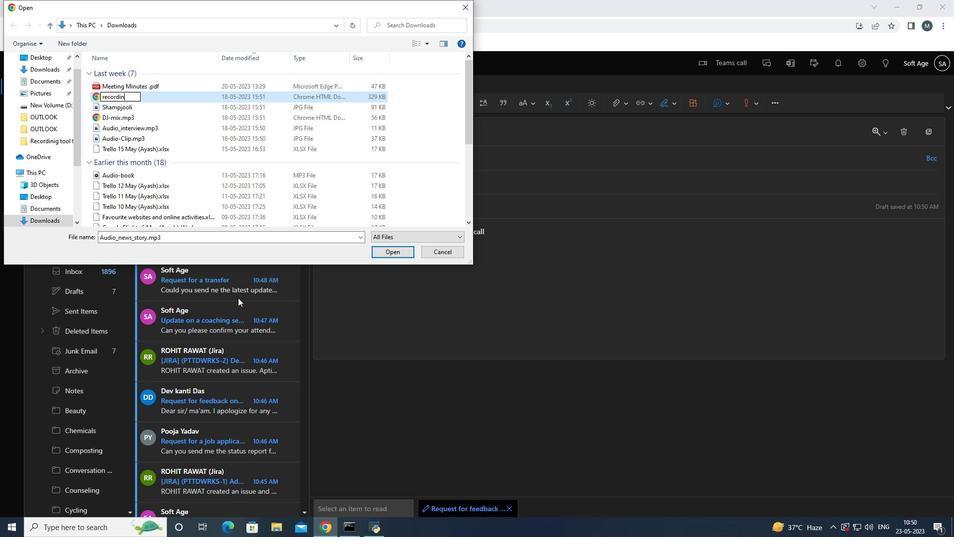
Action: Mouse moved to (107, 94)
Screenshot: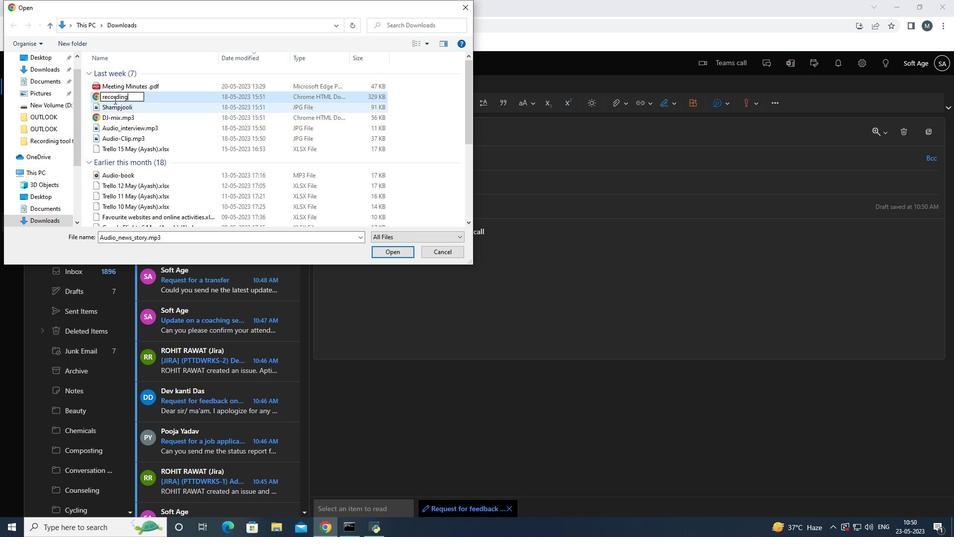 
Action: Mouse pressed left at (107, 94)
Screenshot: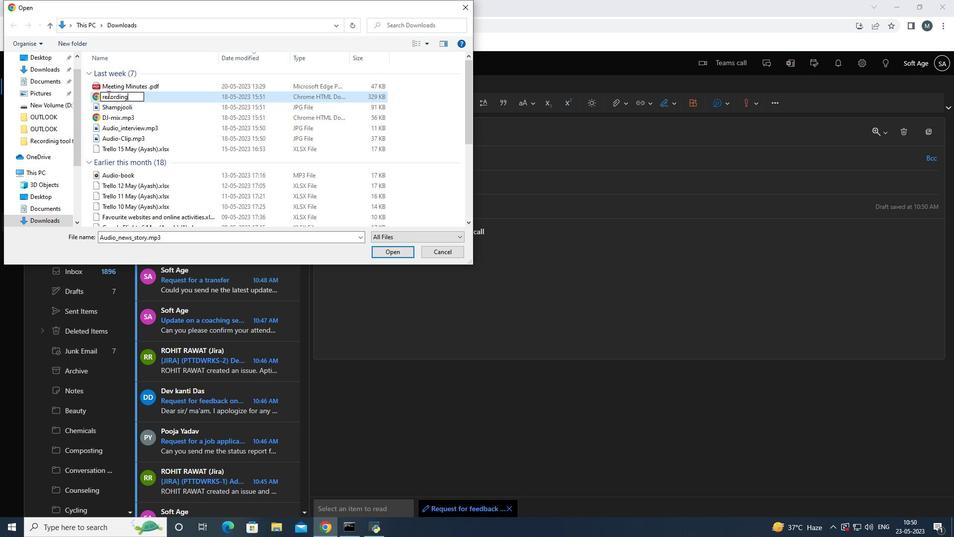 
Action: Mouse moved to (102, 96)
Screenshot: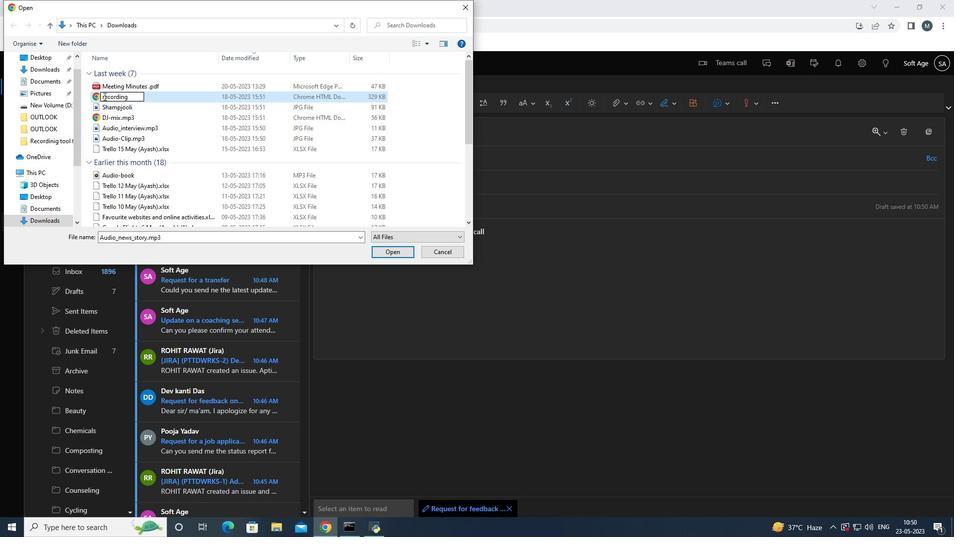 
Action: Mouse pressed left at (102, 96)
Screenshot: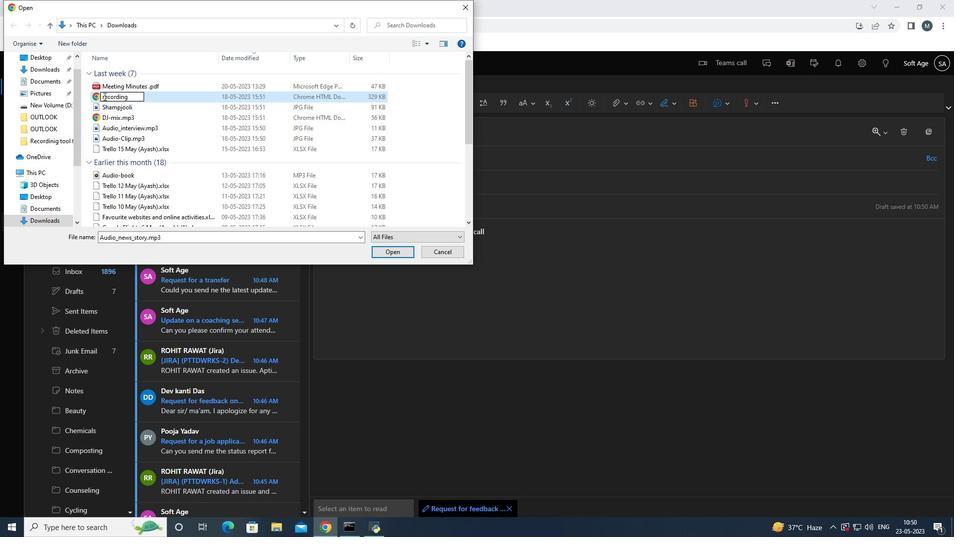 
Action: Mouse moved to (111, 100)
Screenshot: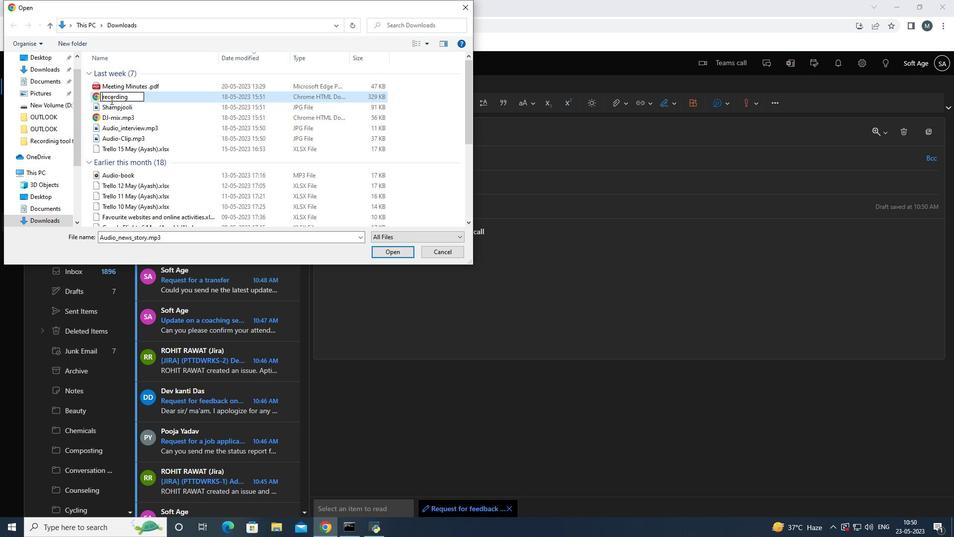 
Action: Key pressed <Key.shift>Phone<Key.shift>_
Screenshot: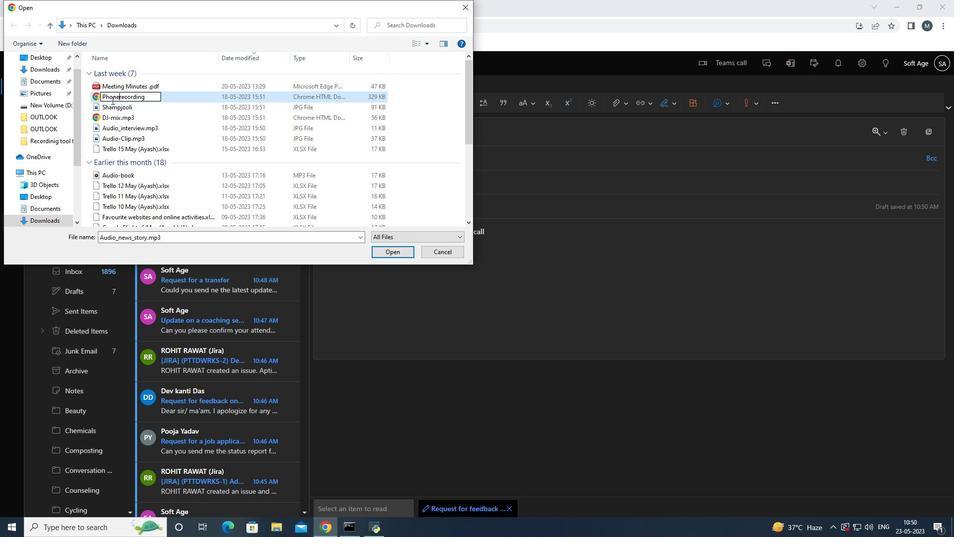 
Action: Mouse moved to (149, 97)
Screenshot: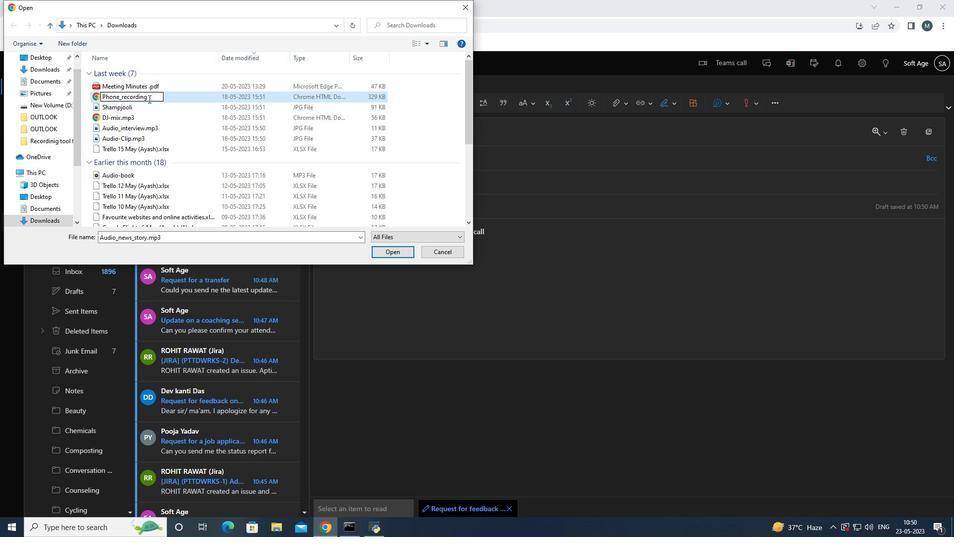 
Action: Mouse pressed left at (149, 97)
Screenshot: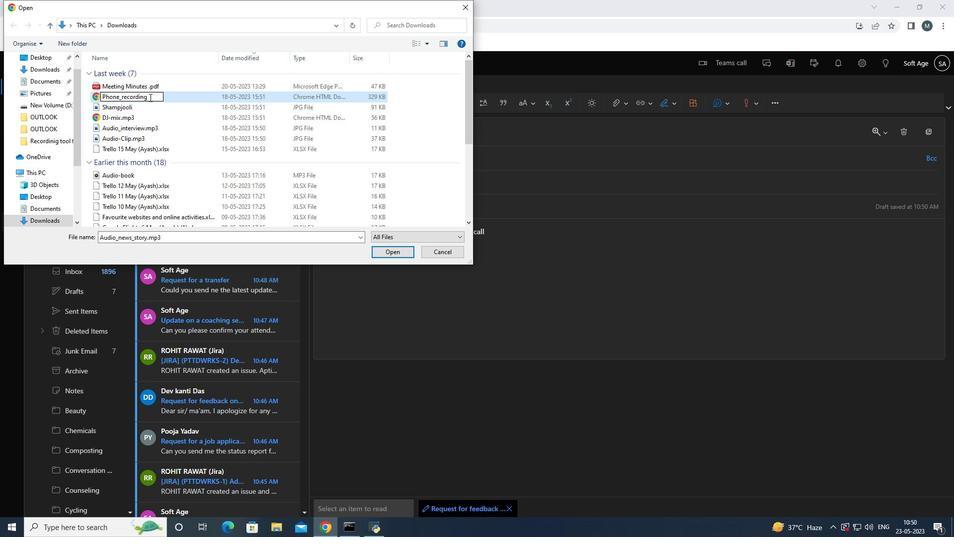 
Action: Key pressed .mp3
Screenshot: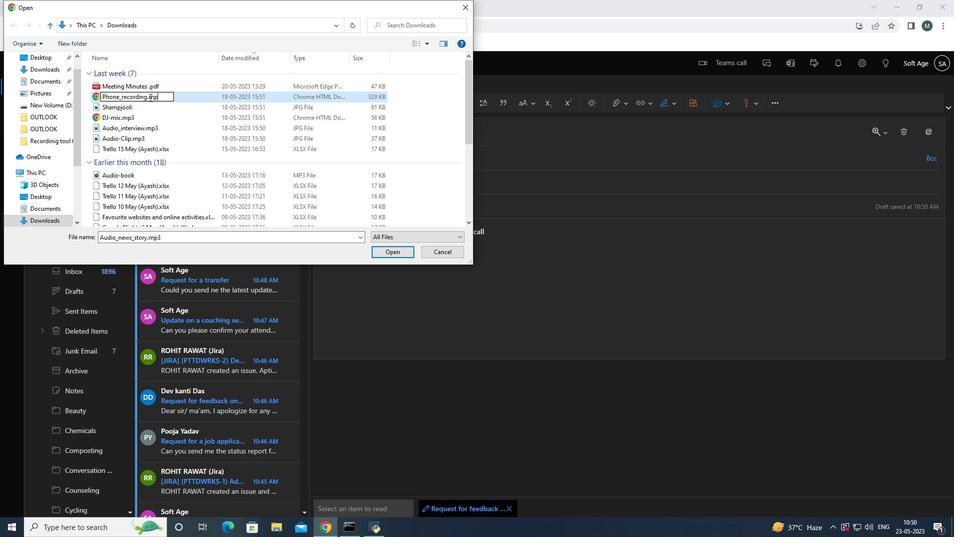 
Action: Mouse moved to (196, 104)
Screenshot: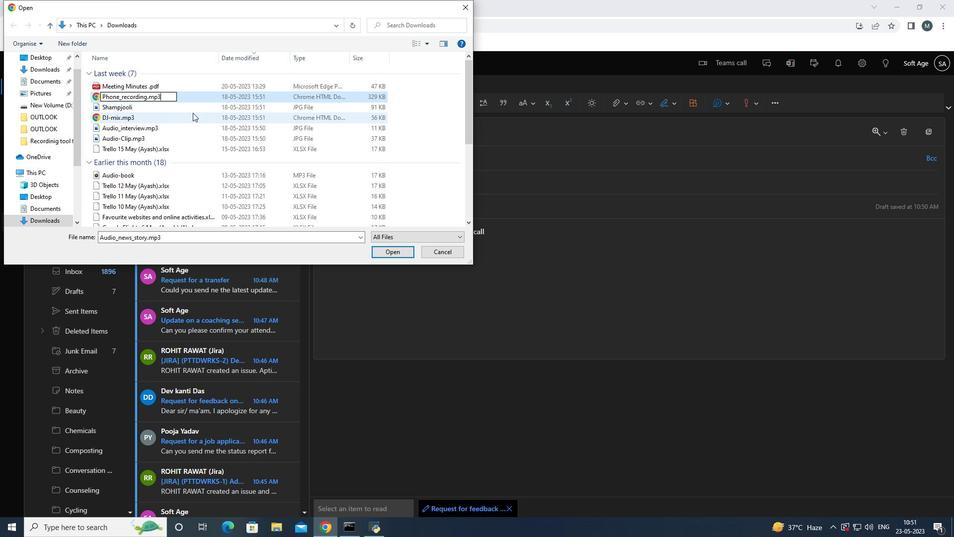 
Action: Mouse pressed left at (196, 104)
Screenshot: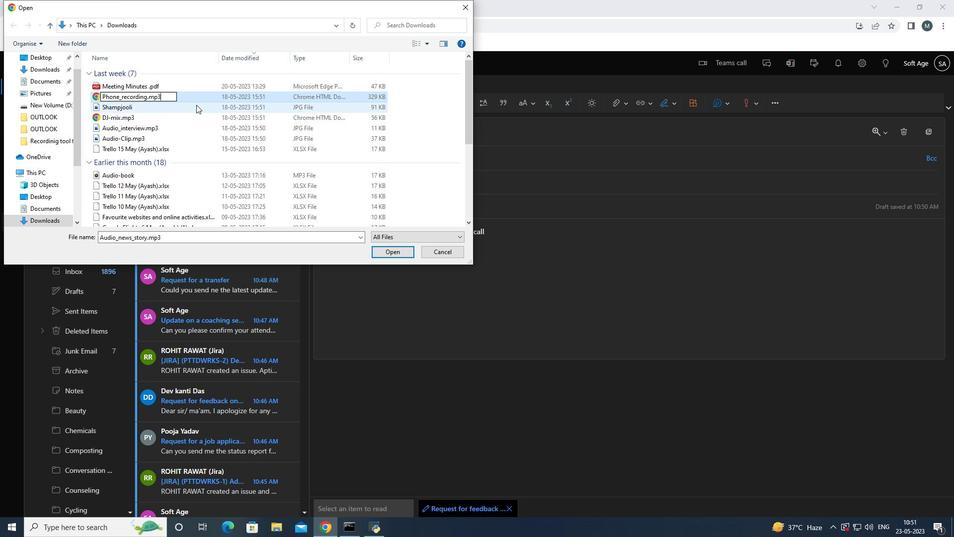 
Action: Mouse moved to (200, 93)
Screenshot: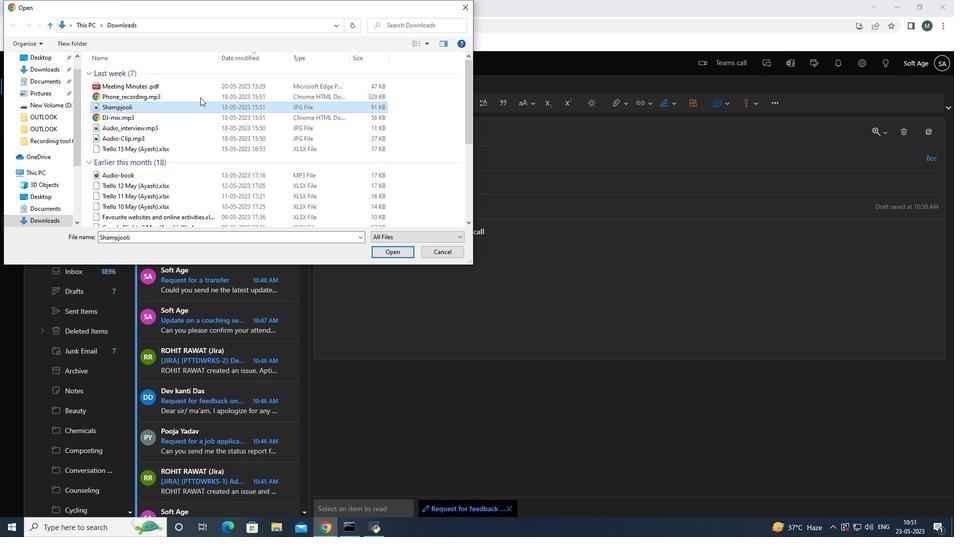 
Action: Mouse pressed left at (200, 93)
Screenshot: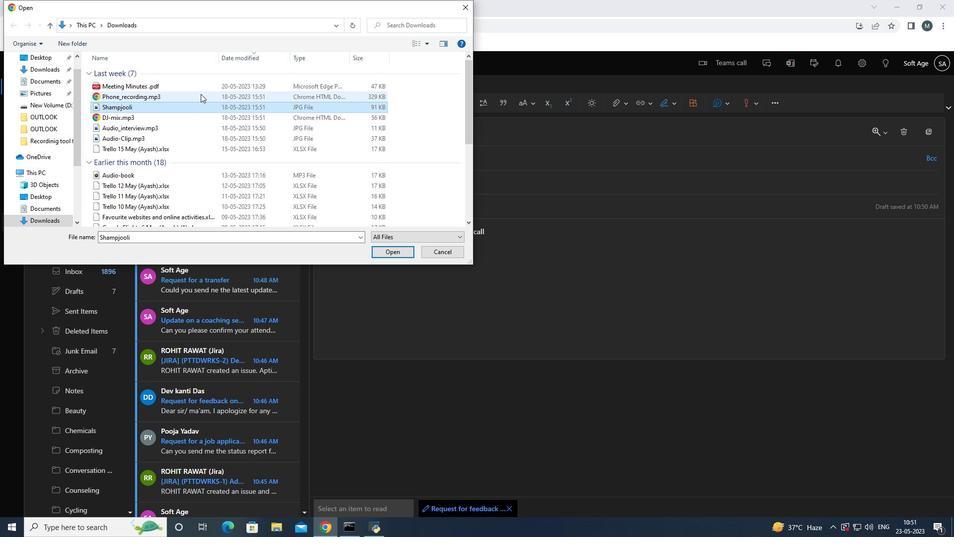 
Action: Mouse moved to (392, 253)
Screenshot: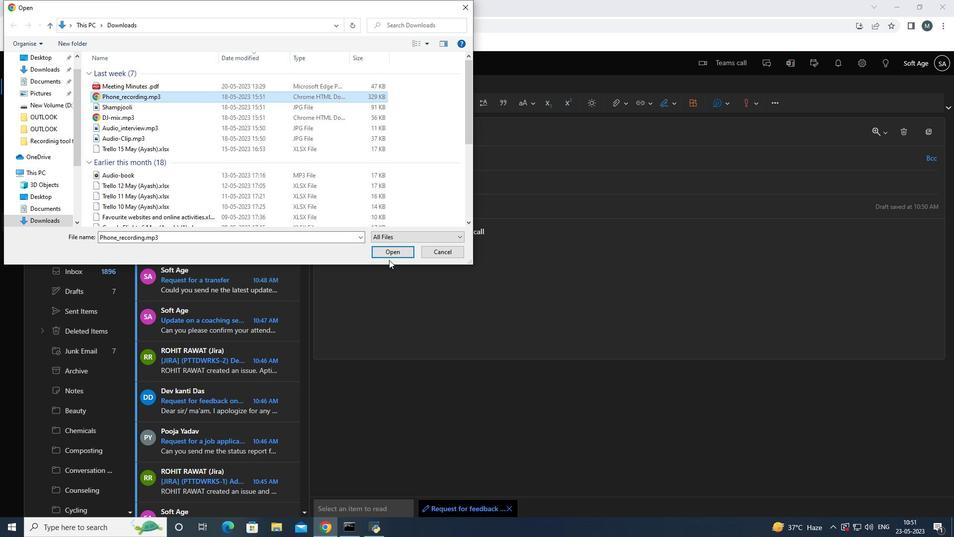 
Action: Mouse pressed left at (392, 253)
Screenshot: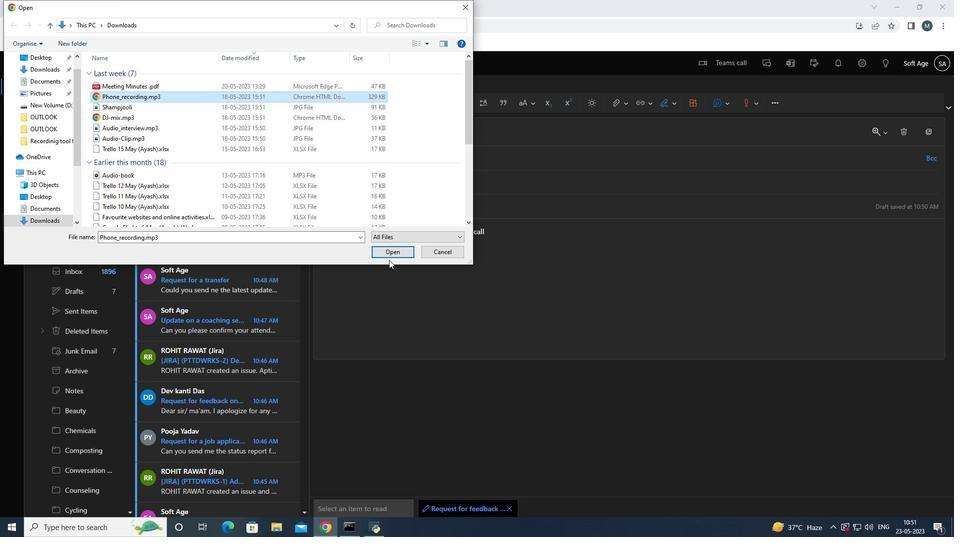 
Action: Mouse moved to (342, 129)
Screenshot: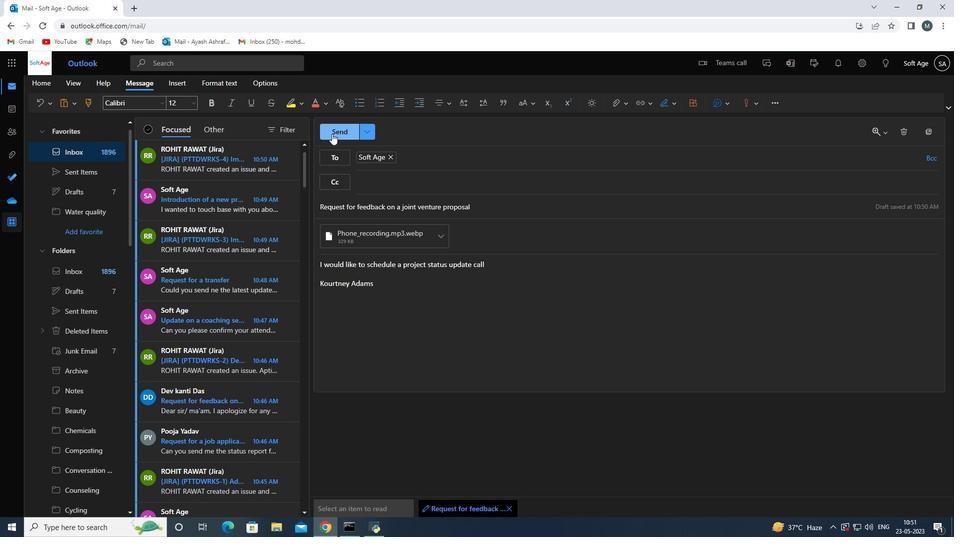 
Action: Mouse pressed left at (342, 129)
Screenshot: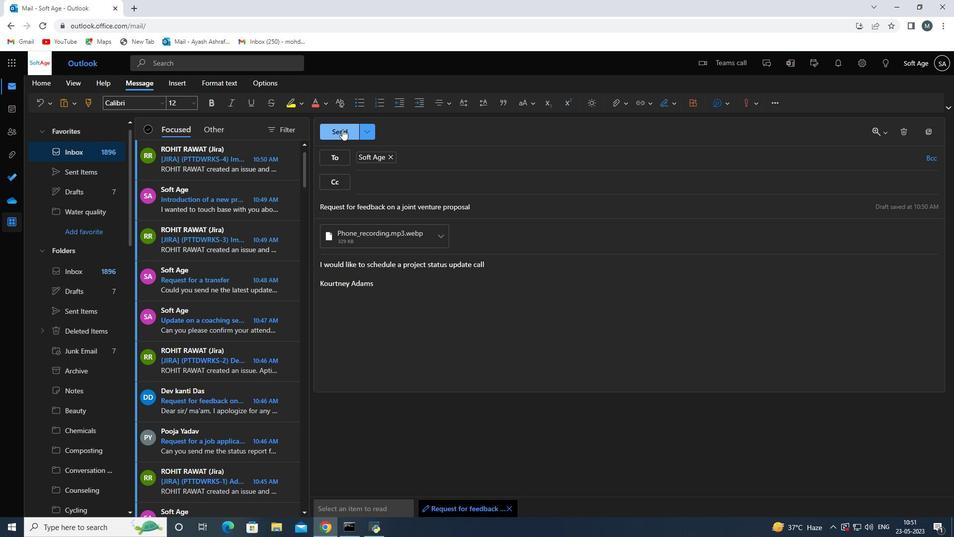
Action: Mouse moved to (99, 167)
Screenshot: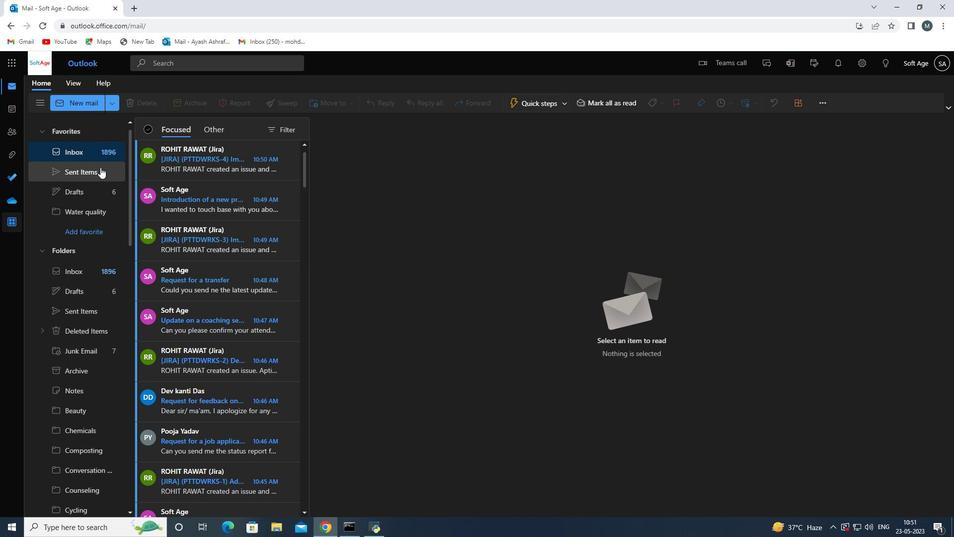 
Action: Mouse pressed left at (99, 167)
Screenshot: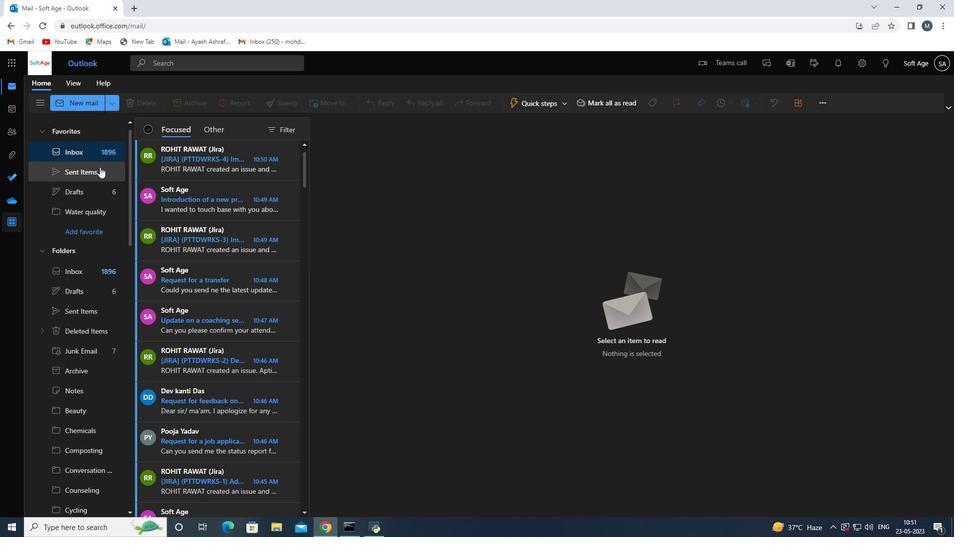 
Action: Mouse moved to (174, 178)
Screenshot: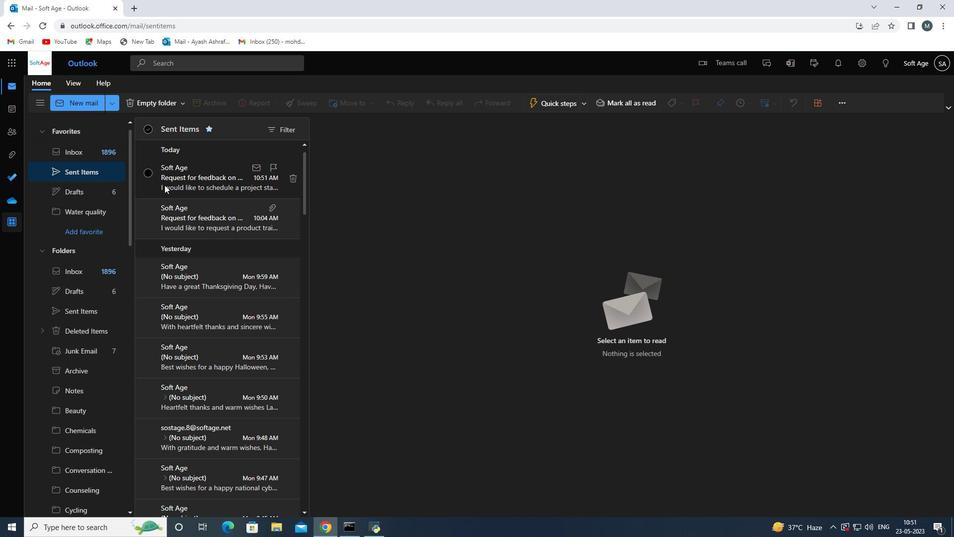 
Action: Mouse scrolled (174, 179) with delta (0, 0)
Screenshot: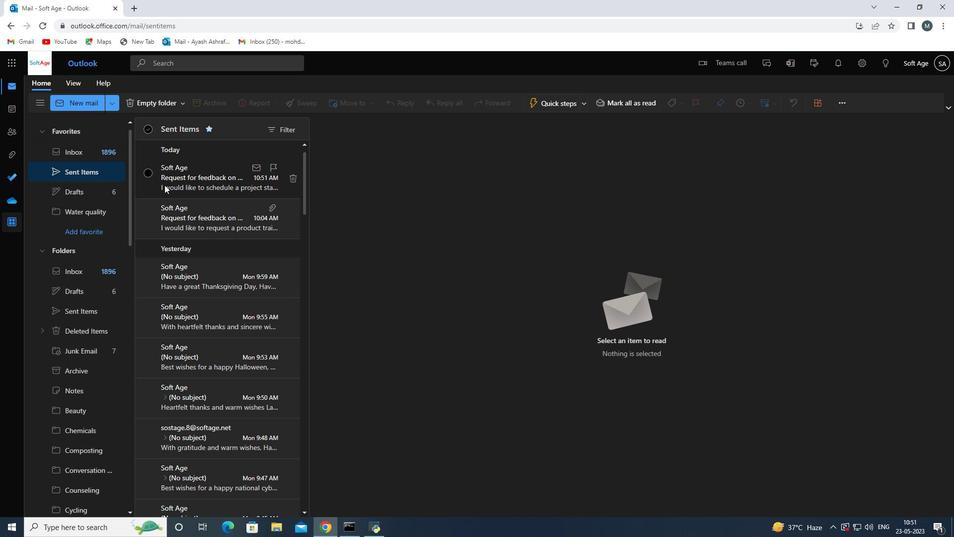 
Action: Mouse scrolled (174, 179) with delta (0, 0)
Screenshot: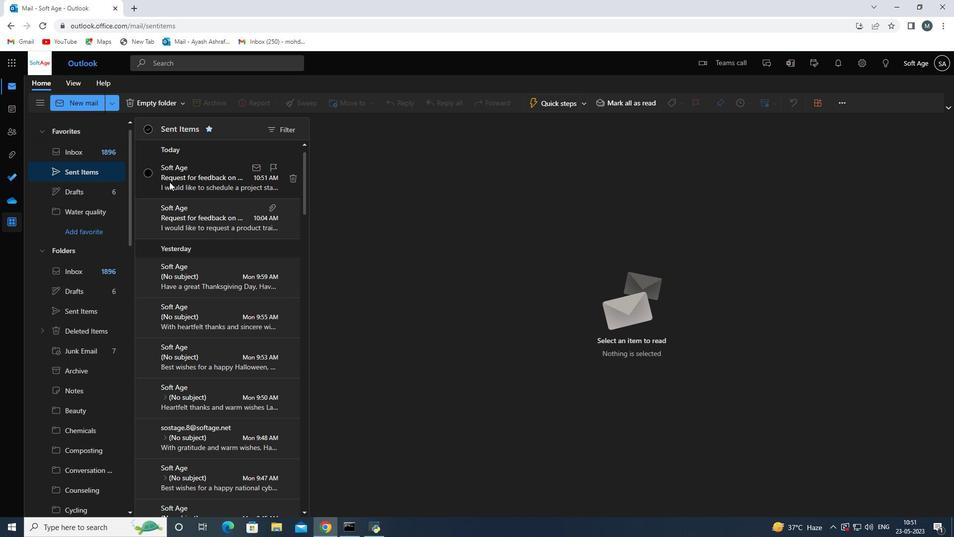 
Action: Mouse scrolled (174, 179) with delta (0, 0)
Screenshot: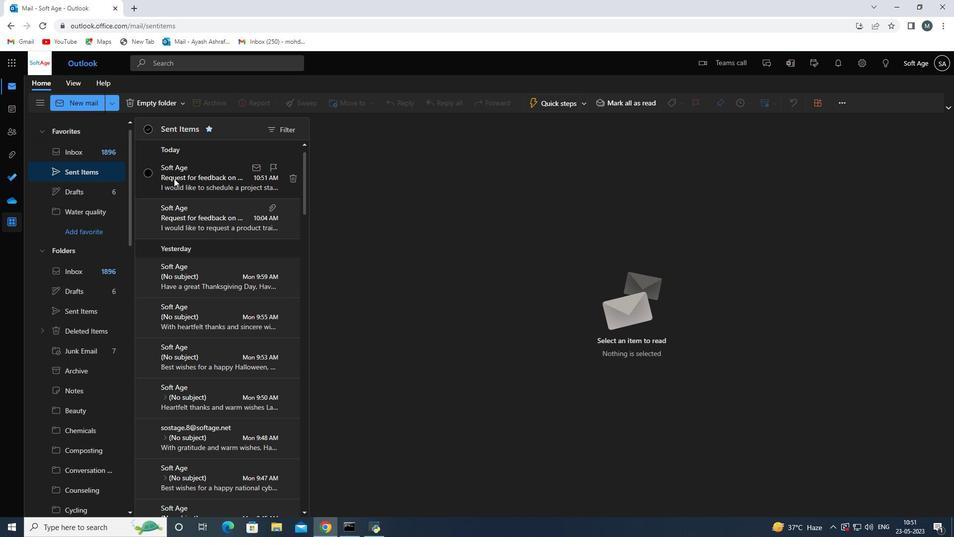 
Action: Mouse moved to (174, 178)
Screenshot: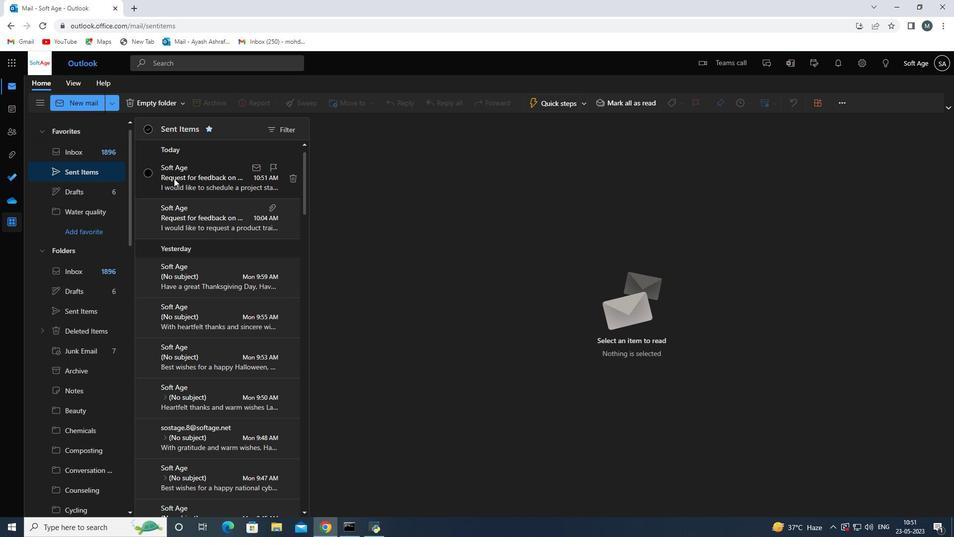 
Action: Mouse pressed left at (174, 178)
Screenshot: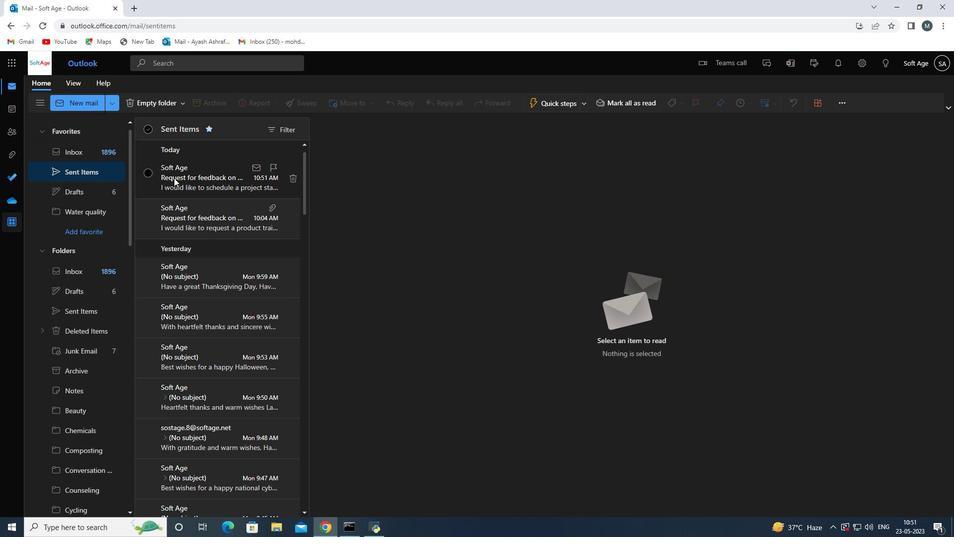 
Action: Mouse moved to (348, 109)
Screenshot: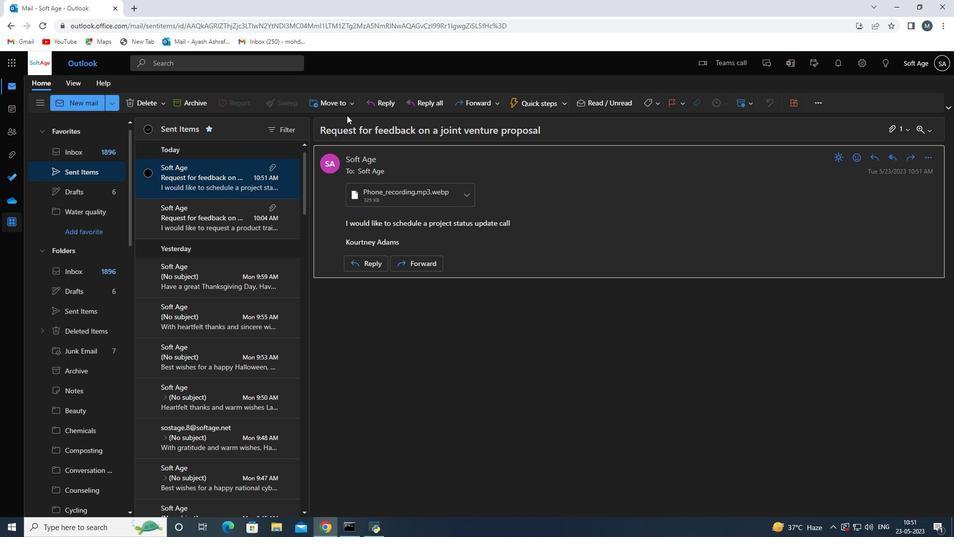 
Action: Mouse pressed left at (348, 109)
Screenshot: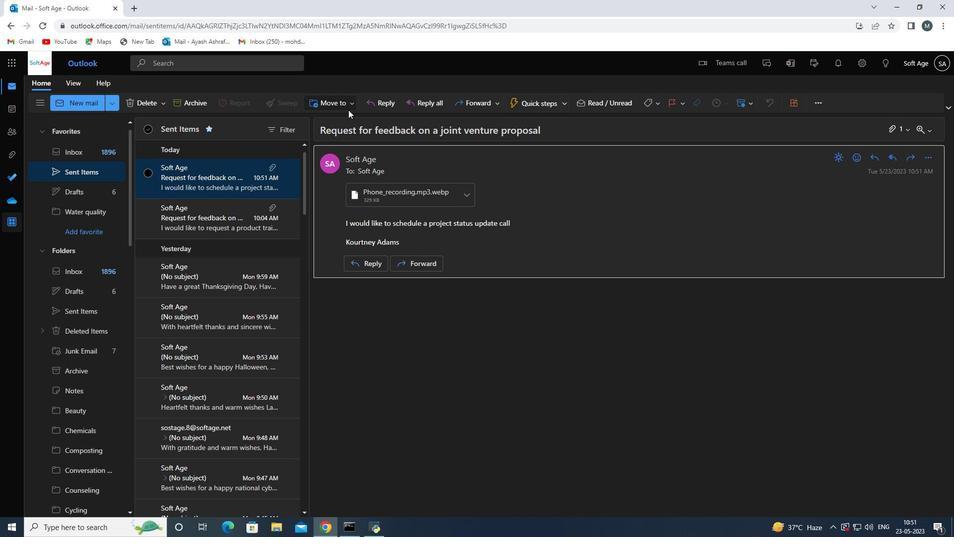 
Action: Mouse moved to (345, 125)
Screenshot: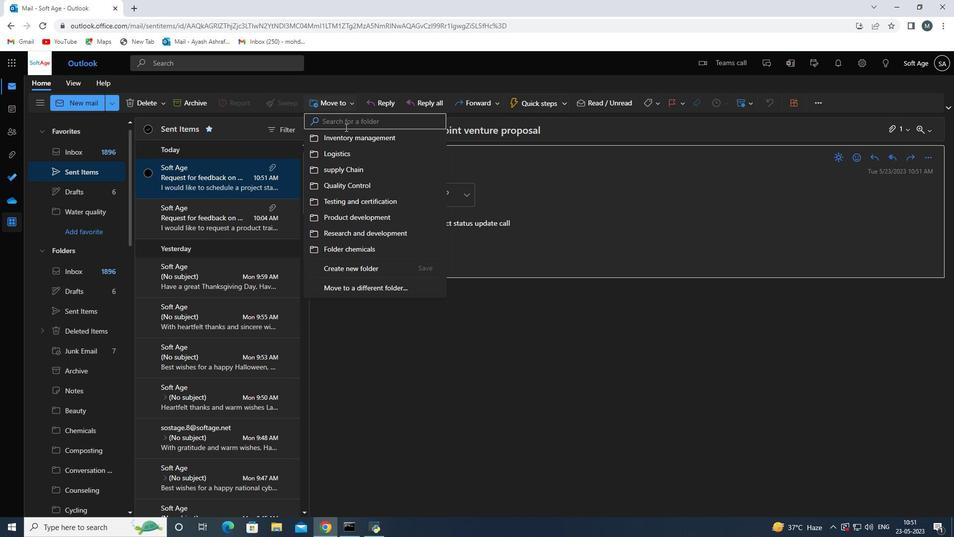 
Action: Mouse pressed left at (345, 125)
Screenshot: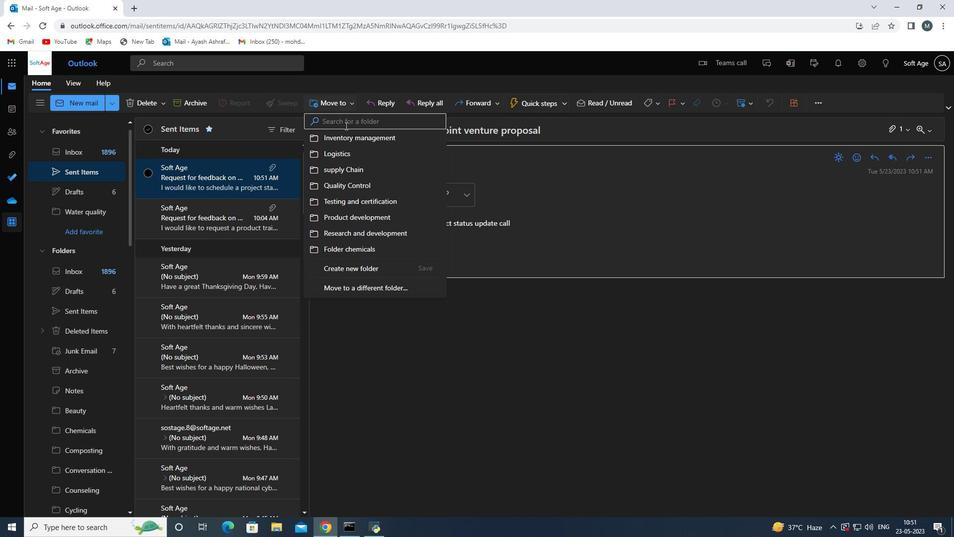 
Action: Key pressed <Key.shift>Procurement
Screenshot: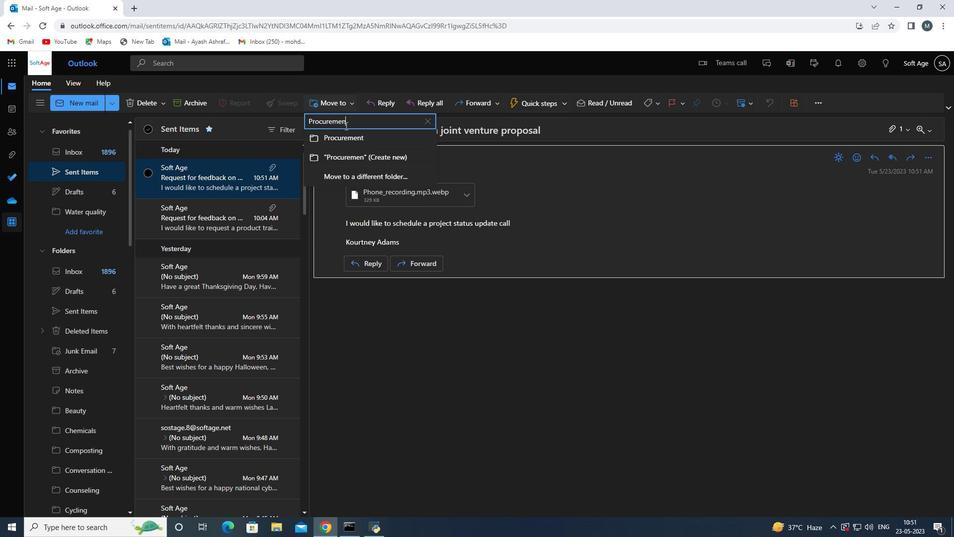 
Action: Mouse moved to (362, 145)
Screenshot: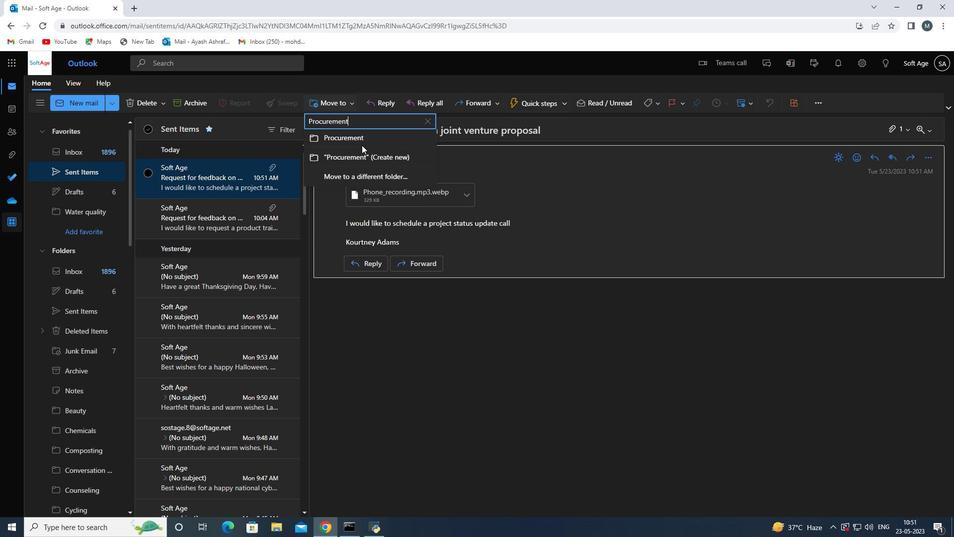 
Action: Mouse pressed left at (362, 145)
Screenshot: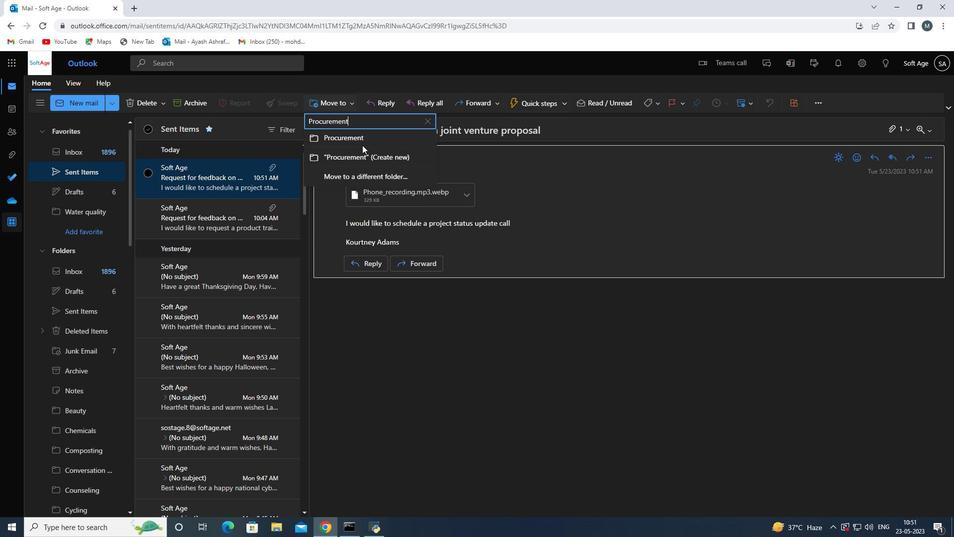 
Action: Mouse moved to (367, 140)
Screenshot: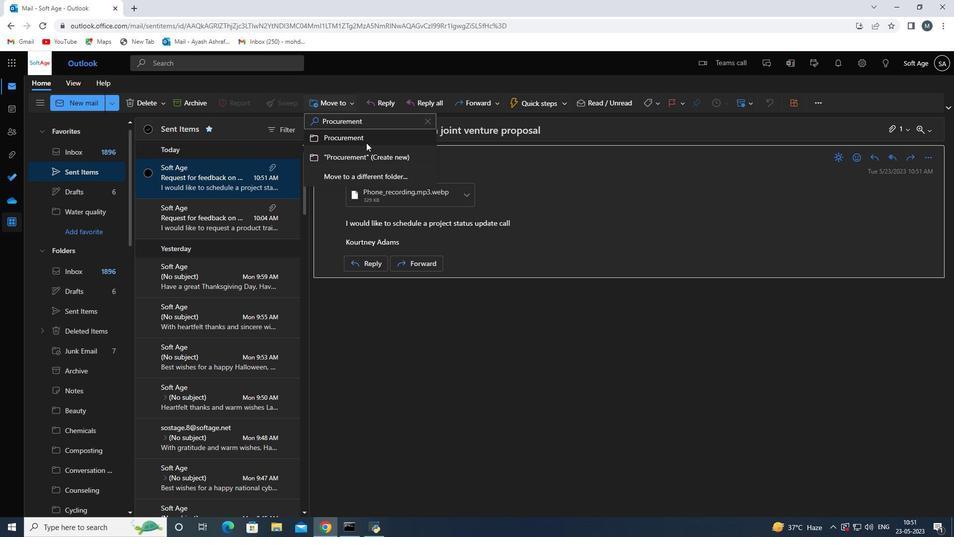 
Action: Mouse pressed left at (367, 140)
Screenshot: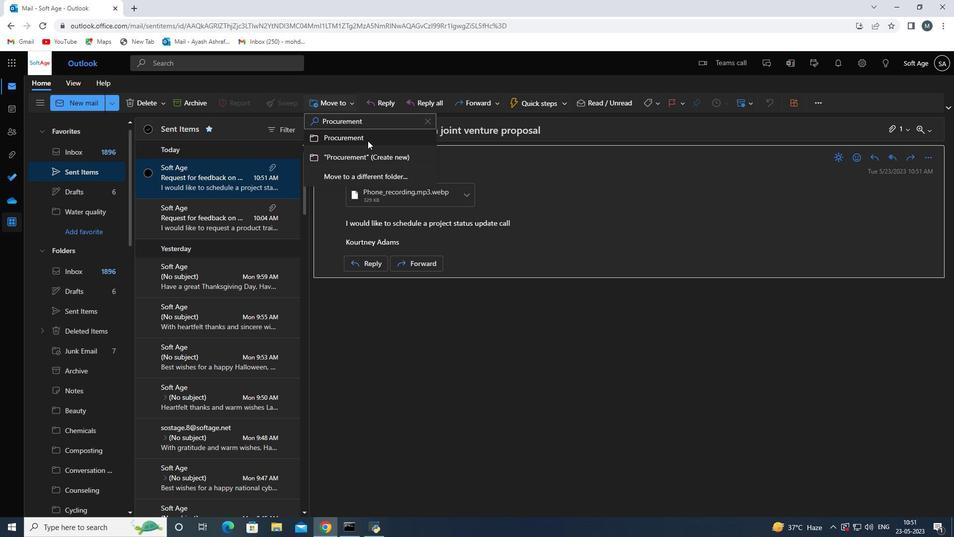 
Action: Mouse moved to (351, 338)
Screenshot: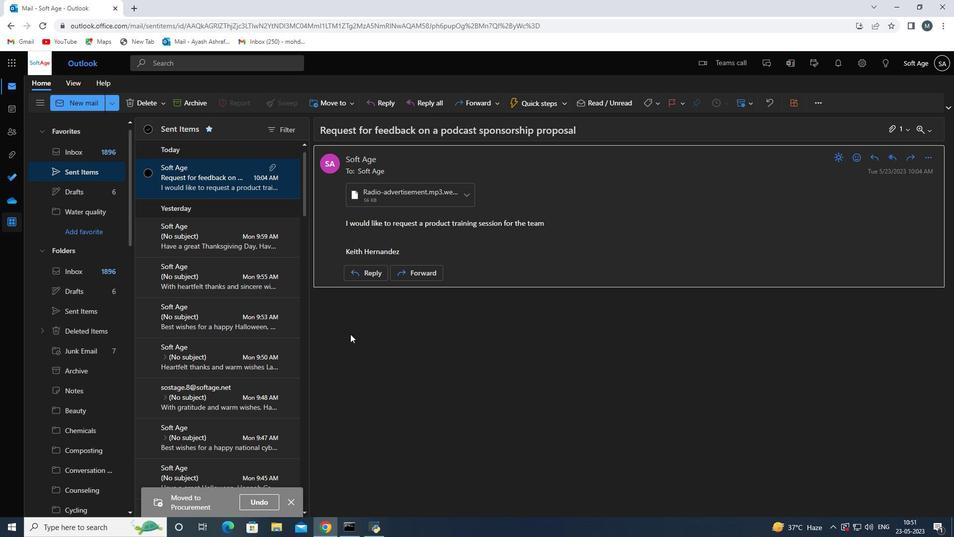 
Action: Mouse scrolled (351, 338) with delta (0, 0)
Screenshot: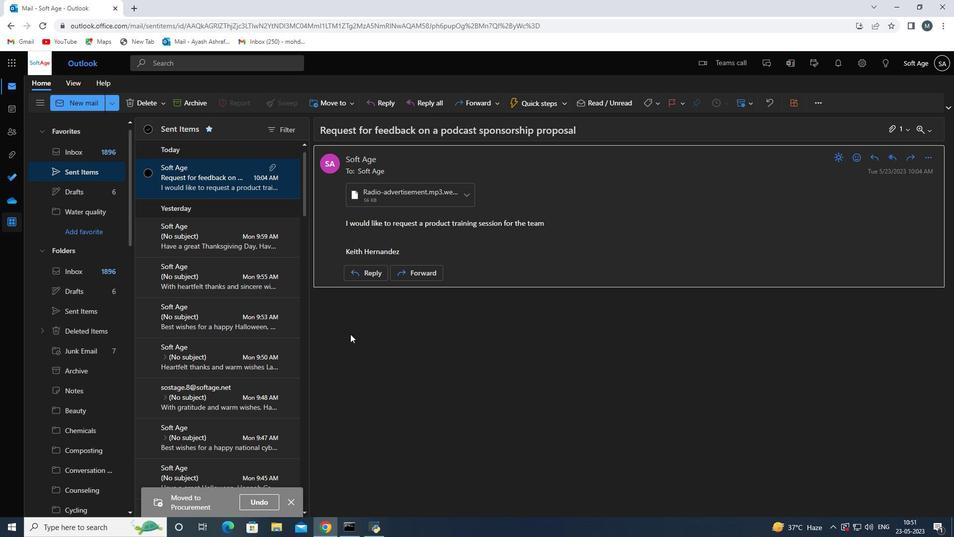 
Action: Mouse scrolled (351, 338) with delta (0, 0)
Screenshot: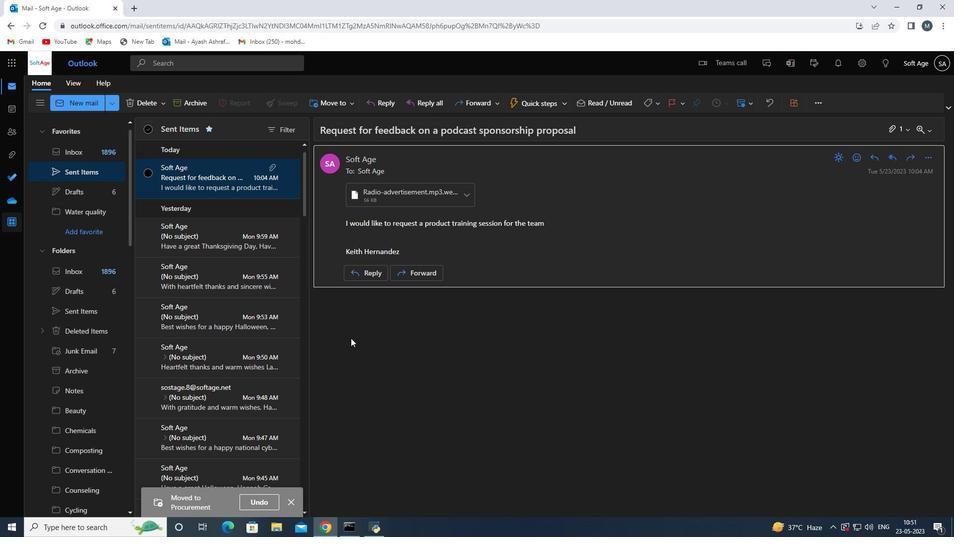 
Action: Mouse scrolled (351, 338) with delta (0, 0)
Screenshot: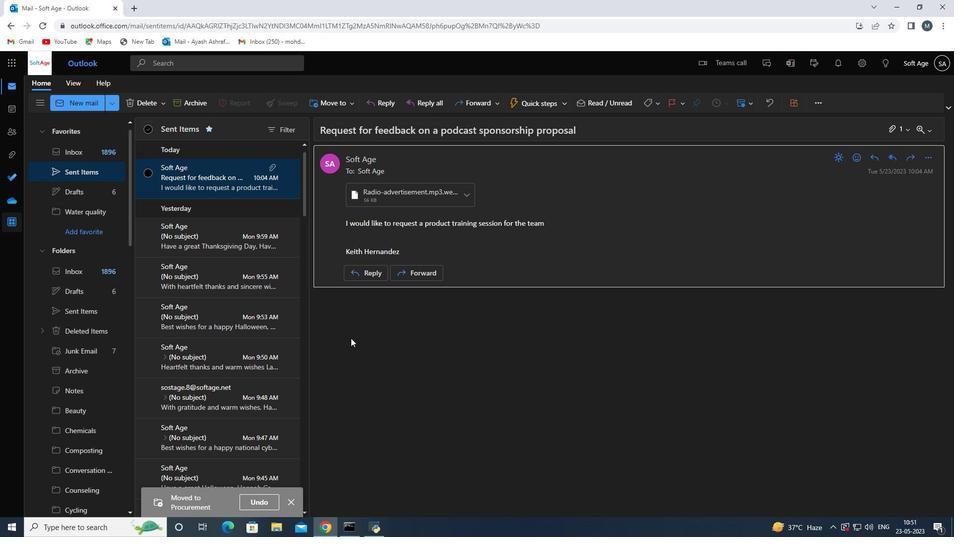 
Action: Mouse scrolled (351, 338) with delta (0, 0)
Screenshot: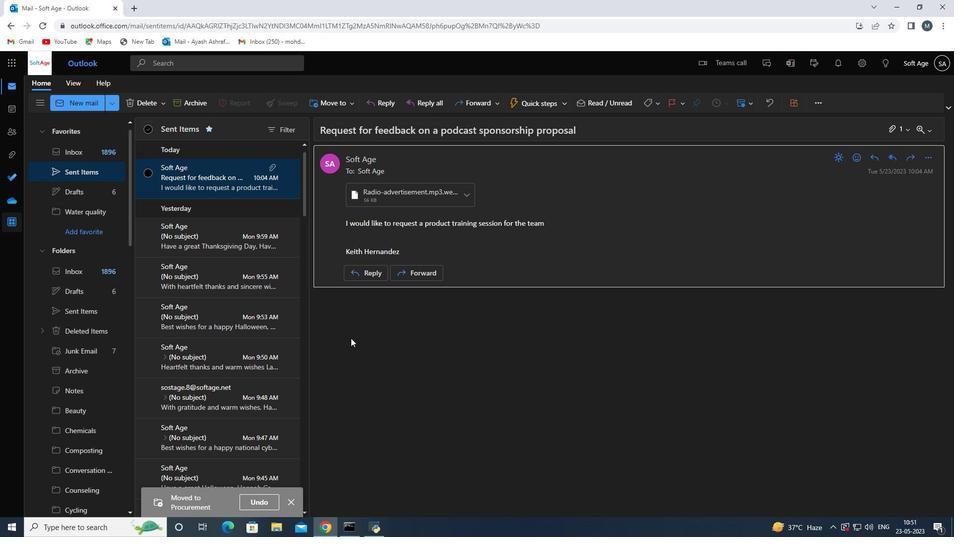 
Action: Mouse scrolled (351, 338) with delta (0, 0)
Screenshot: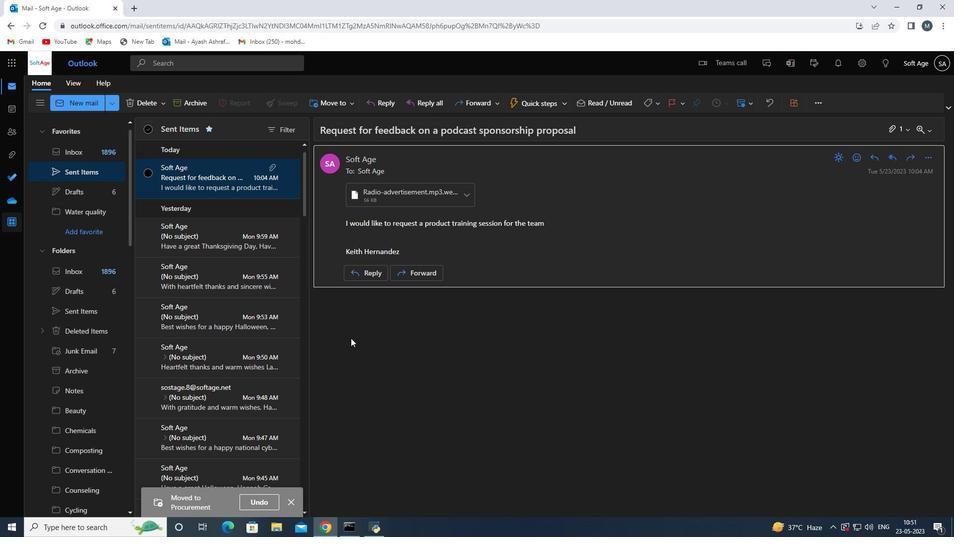 
